 Task: Create tab in applicant-assets object.
Action: Mouse moved to (564, 46)
Screenshot: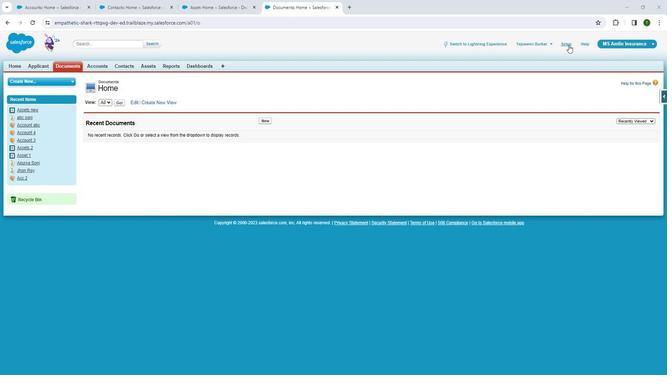 
Action: Mouse pressed left at (564, 46)
Screenshot: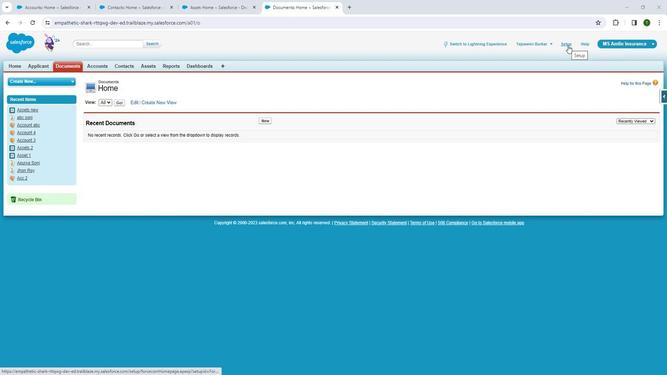 
Action: Mouse moved to (34, 131)
Screenshot: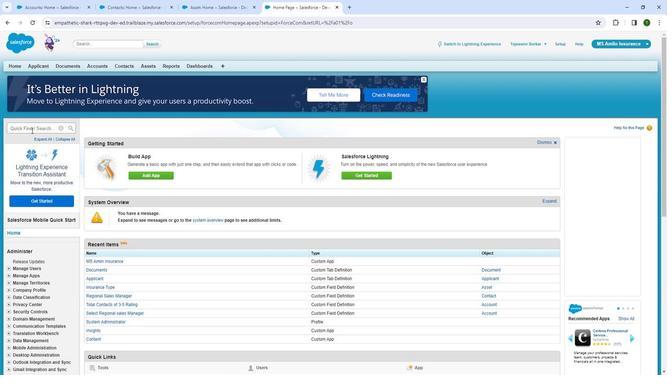 
Action: Mouse pressed left at (34, 131)
Screenshot: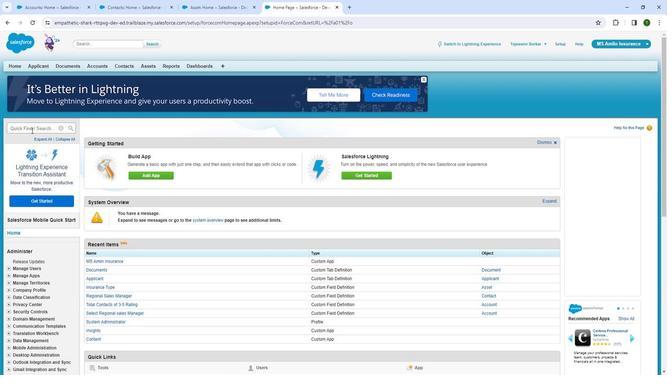 
Action: Mouse moved to (70, 122)
Screenshot: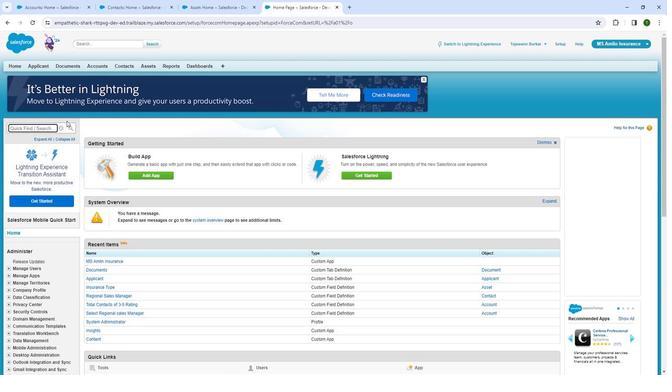 
Action: Key pressed t
Screenshot: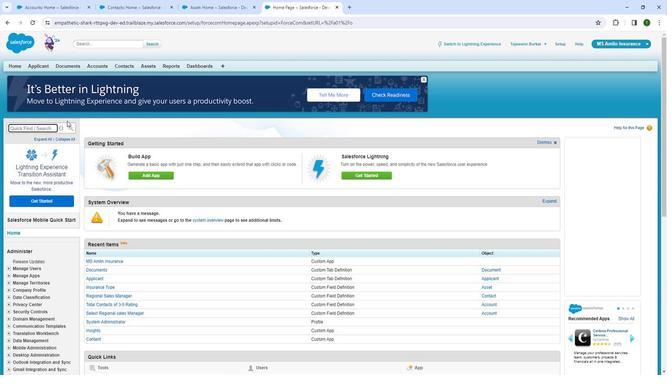 
Action: Mouse moved to (73, 130)
Screenshot: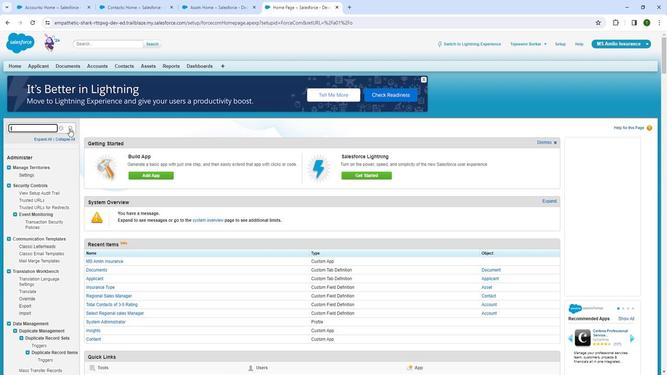 
Action: Key pressed a
Screenshot: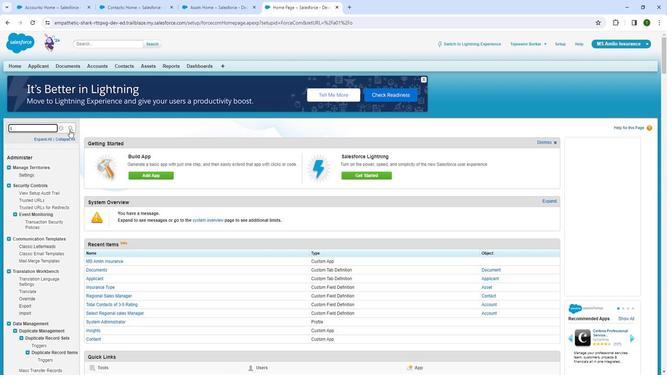 
Action: Mouse moved to (75, 130)
Screenshot: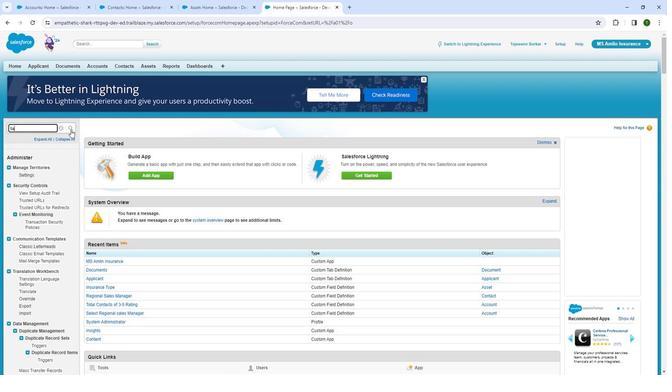 
Action: Key pressed b
Screenshot: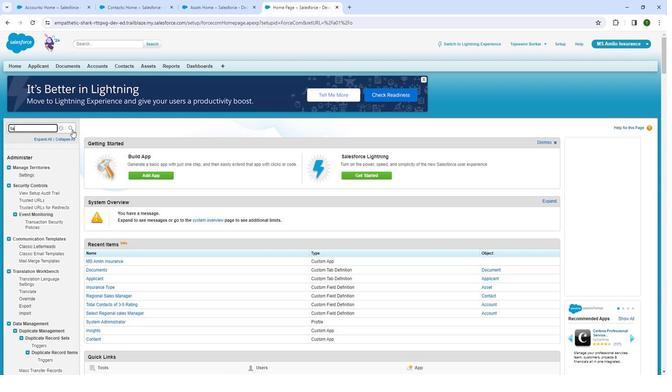 
Action: Mouse moved to (81, 117)
Screenshot: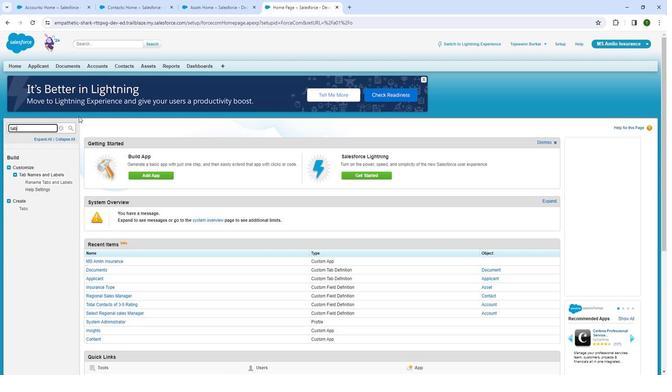 
Action: Key pressed s
Screenshot: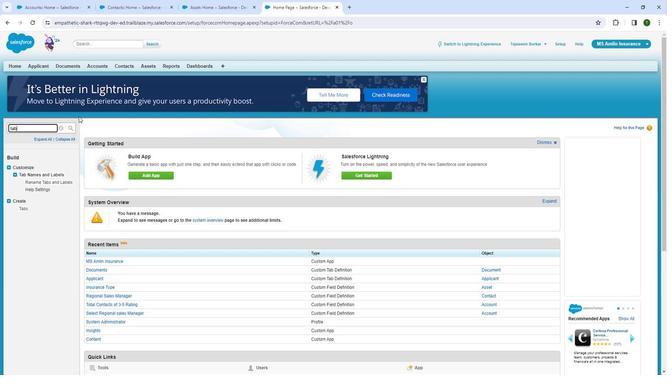 
Action: Mouse moved to (26, 200)
Screenshot: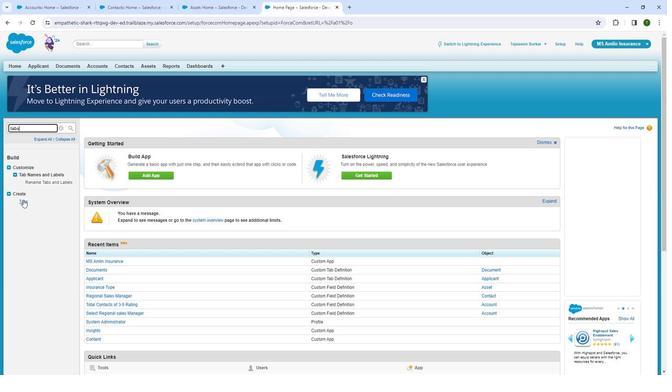 
Action: Mouse pressed left at (26, 200)
Screenshot: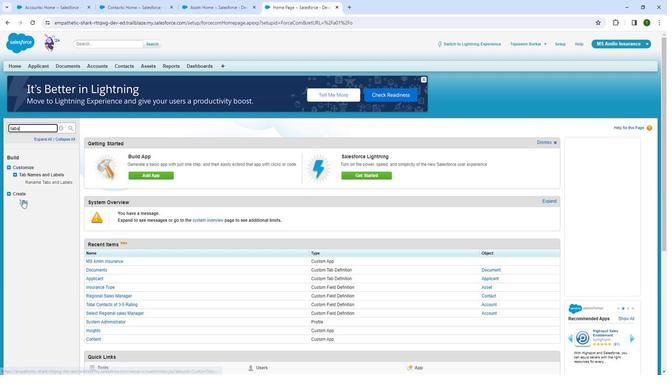 
Action: Mouse pressed left at (26, 200)
Screenshot: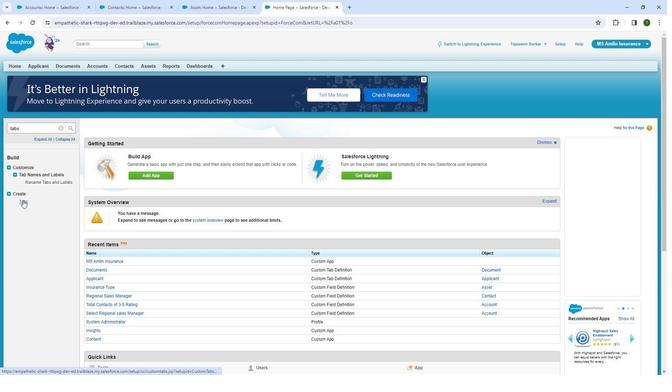 
Action: Mouse moved to (269, 184)
Screenshot: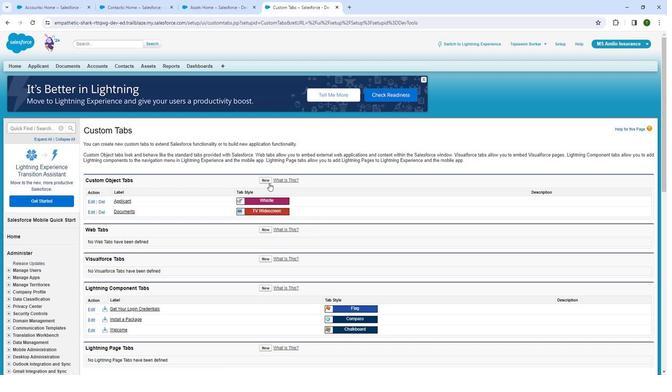 
Action: Mouse pressed left at (269, 184)
Screenshot: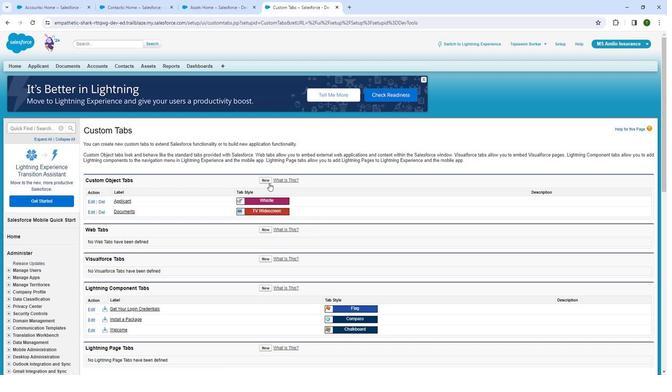 
Action: Mouse moved to (242, 195)
Screenshot: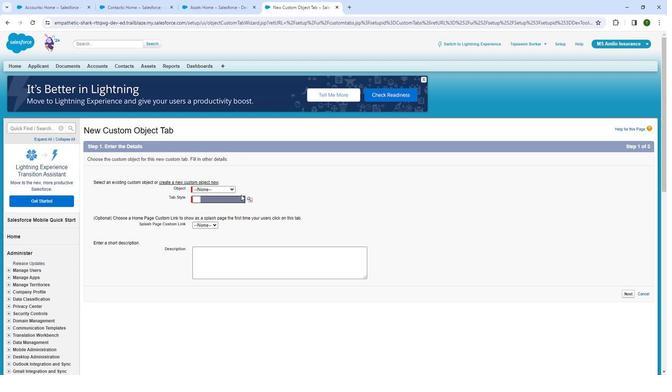 
Action: Mouse pressed left at (242, 195)
Screenshot: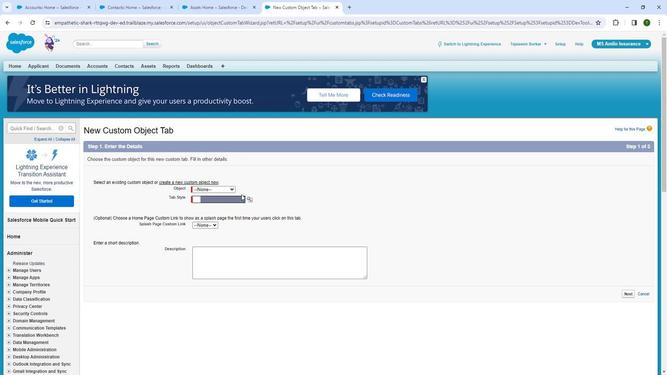 
Action: Mouse moved to (211, 187)
Screenshot: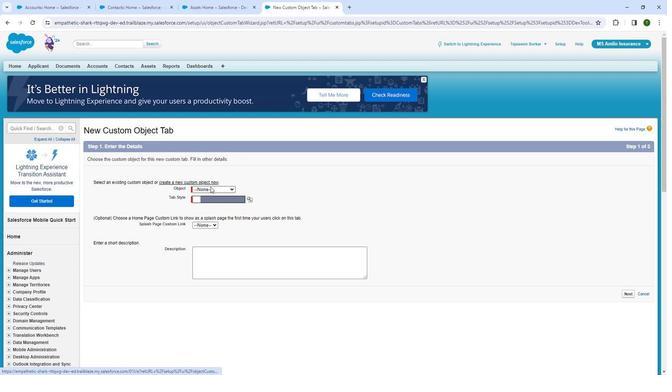 
Action: Mouse pressed left at (211, 187)
Screenshot: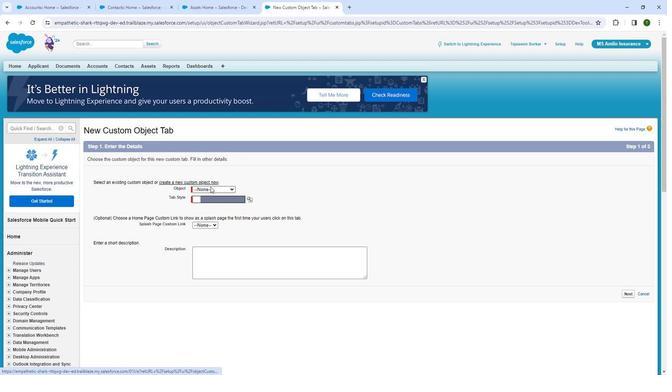 
Action: Mouse moved to (207, 203)
Screenshot: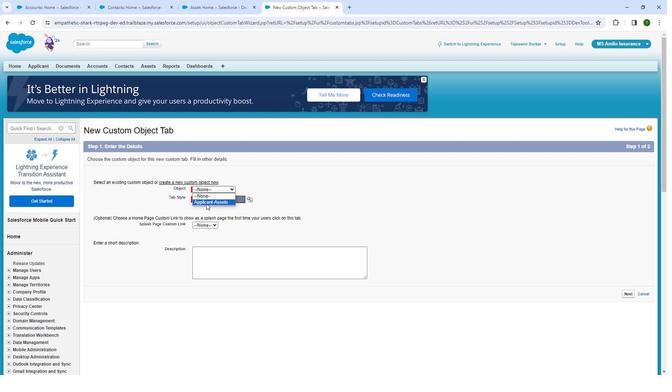 
Action: Mouse pressed left at (207, 203)
Screenshot: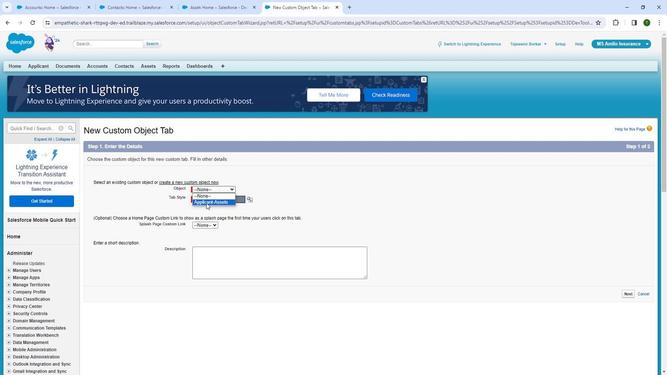 
Action: Mouse moved to (251, 198)
Screenshot: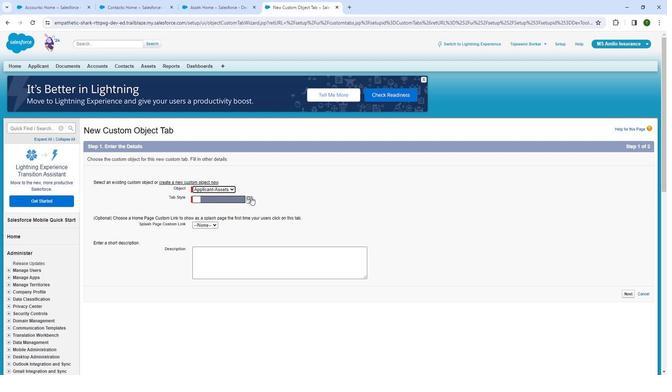 
Action: Mouse pressed left at (251, 198)
Screenshot: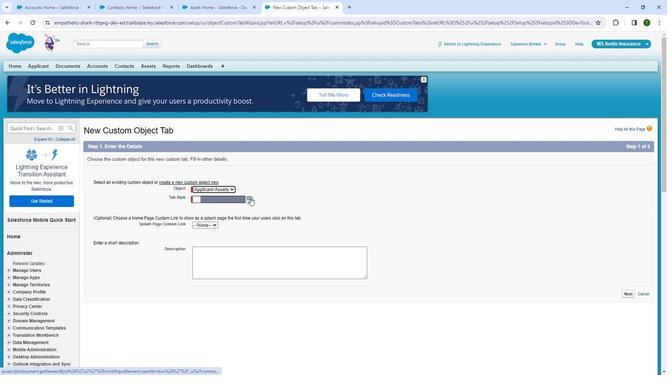 
Action: Mouse moved to (473, 259)
Screenshot: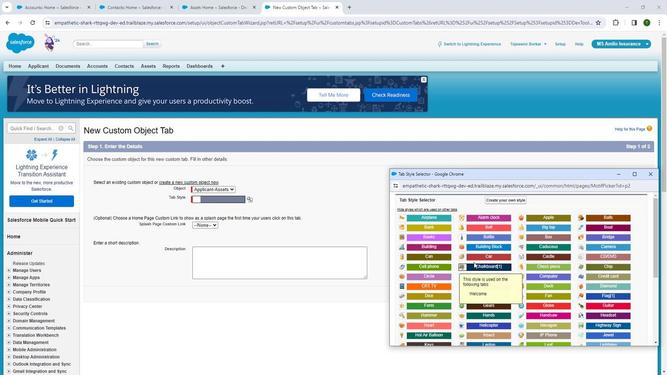 
Action: Mouse scrolled (473, 258) with delta (0, 0)
Screenshot: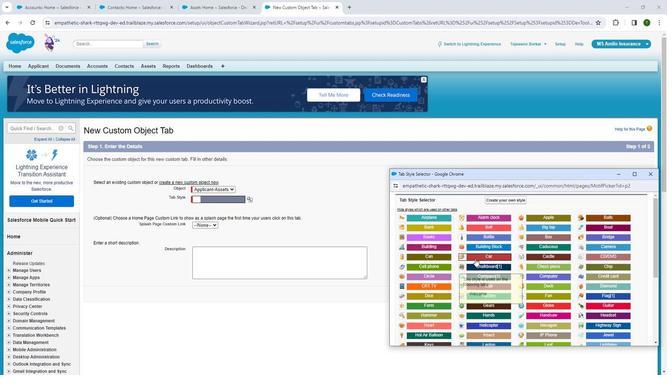 
Action: Mouse scrolled (473, 258) with delta (0, 0)
Screenshot: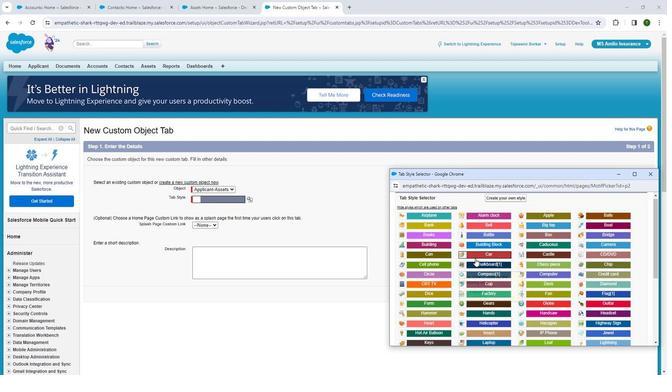 
Action: Mouse scrolled (473, 258) with delta (0, 0)
Screenshot: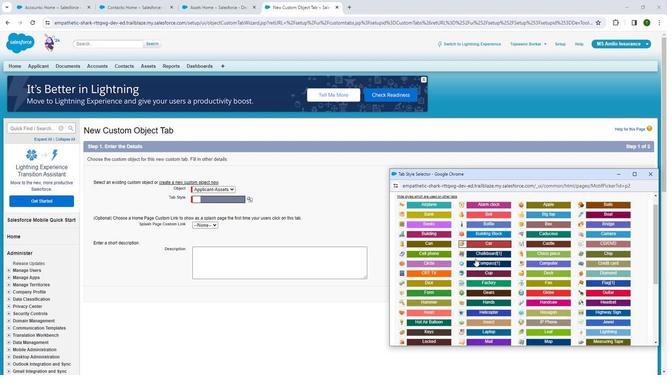 
Action: Mouse scrolled (473, 258) with delta (0, 0)
Screenshot: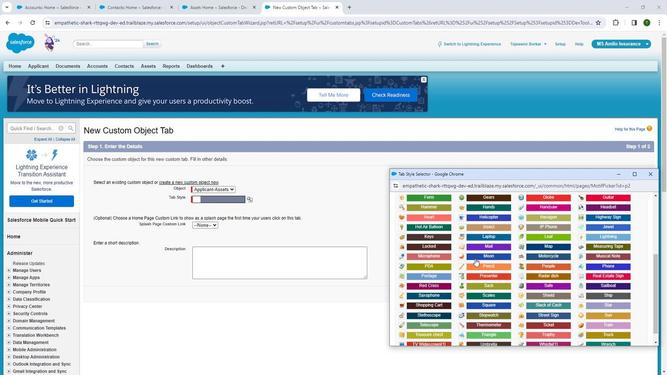 
Action: Mouse moved to (480, 259)
Screenshot: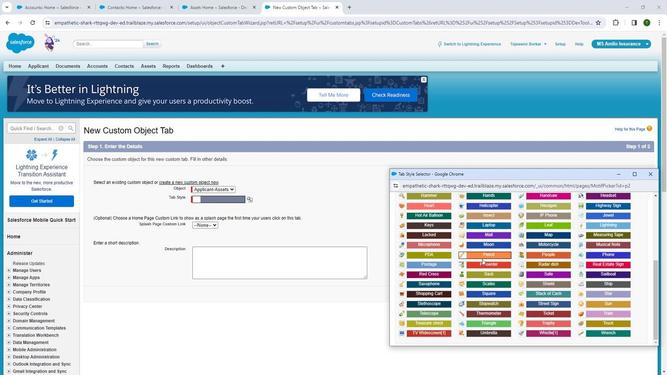 
Action: Mouse scrolled (480, 259) with delta (0, 0)
Screenshot: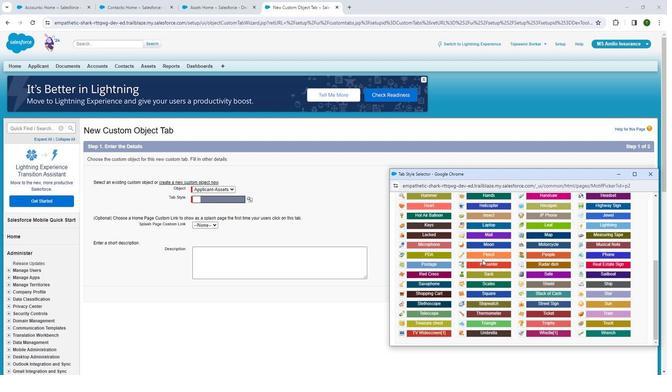 
Action: Mouse moved to (605, 265)
Screenshot: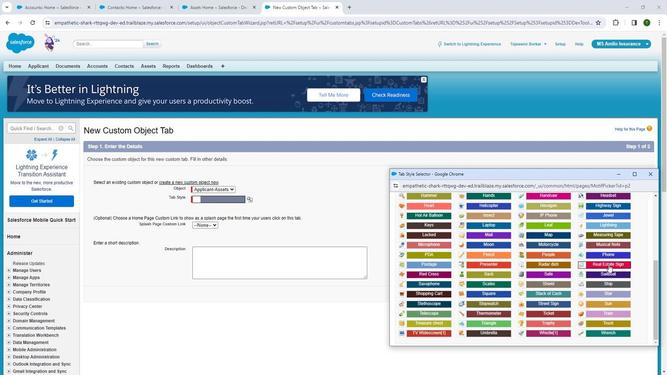 
Action: Mouse pressed left at (605, 265)
Screenshot: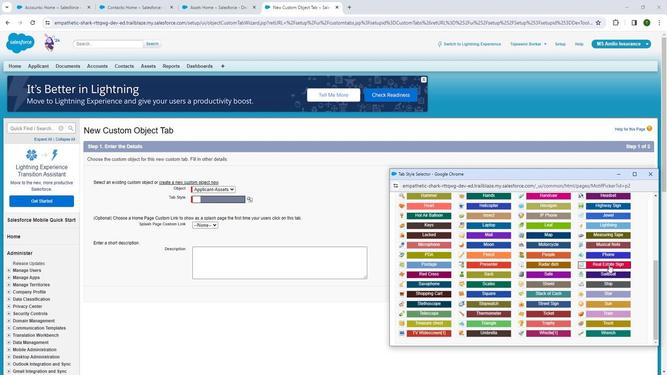 
Action: Mouse moved to (229, 199)
Screenshot: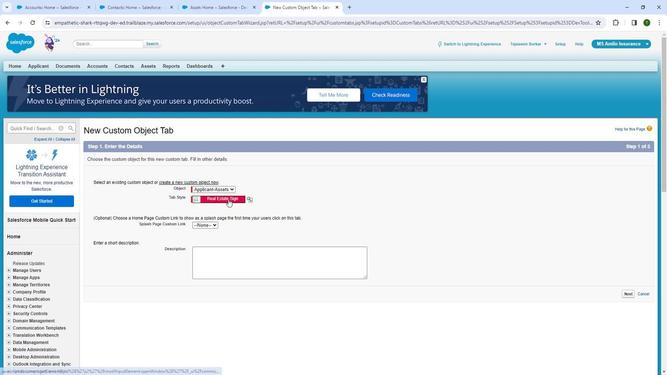 
Action: Mouse pressed left at (229, 199)
Screenshot: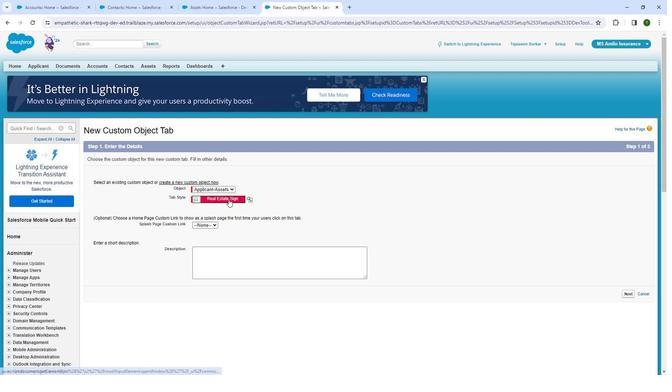 
Action: Mouse moved to (569, 291)
Screenshot: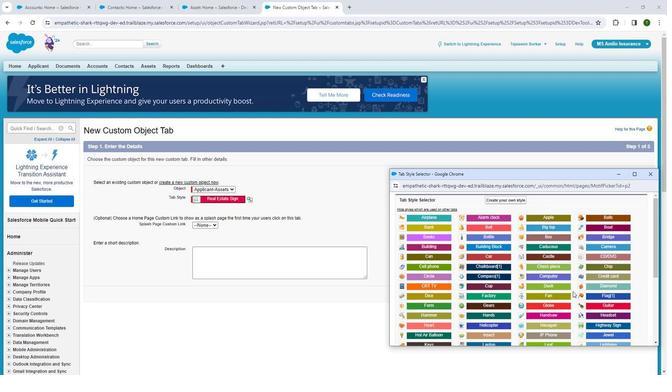 
Action: Mouse scrolled (569, 291) with delta (0, 0)
Screenshot: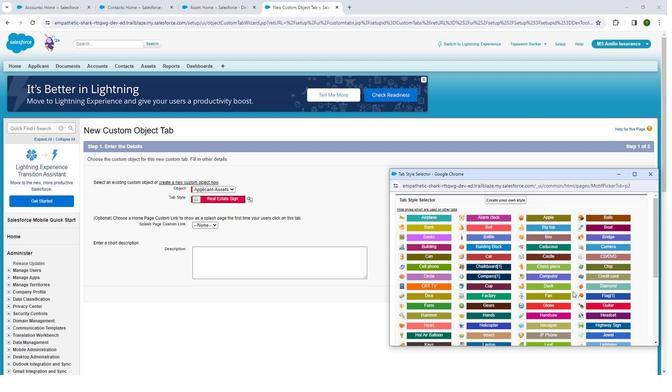 
Action: Mouse scrolled (569, 291) with delta (0, 0)
Screenshot: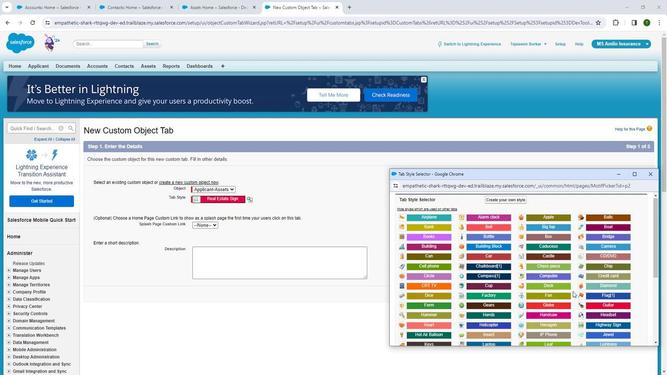 
Action: Mouse scrolled (569, 291) with delta (0, 0)
Screenshot: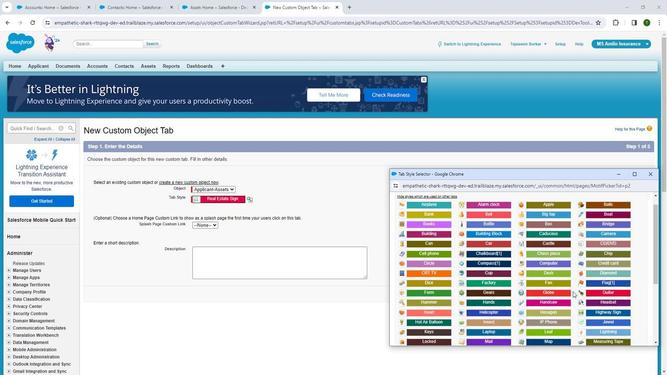 
Action: Mouse moved to (585, 289)
Screenshot: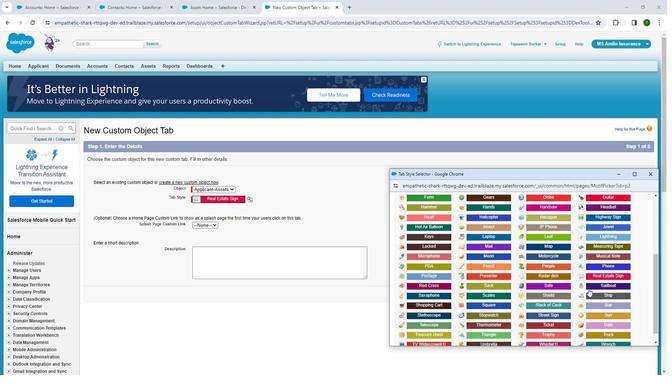 
Action: Mouse scrolled (585, 289) with delta (0, 0)
Screenshot: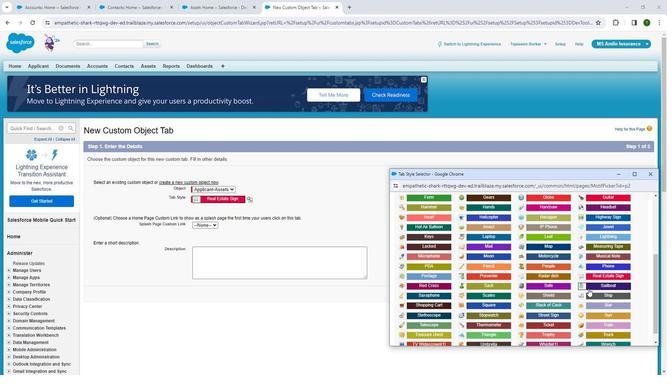 
Action: Mouse moved to (584, 289)
Screenshot: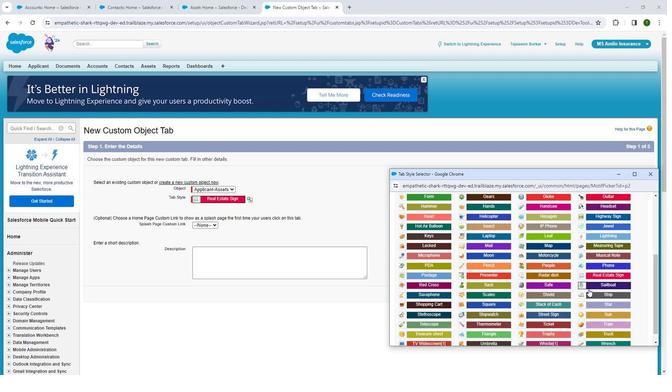 
Action: Mouse scrolled (584, 289) with delta (0, 0)
Screenshot: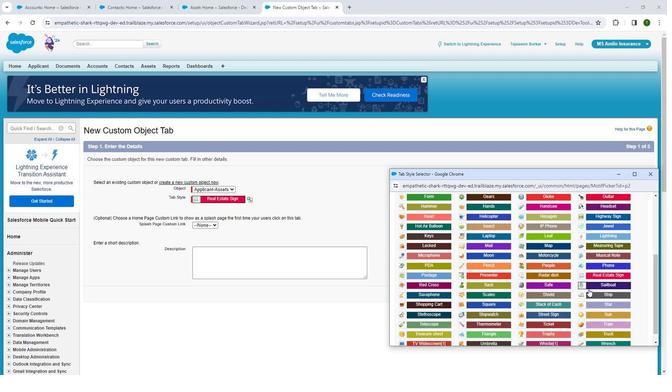 
Action: Mouse moved to (538, 331)
Screenshot: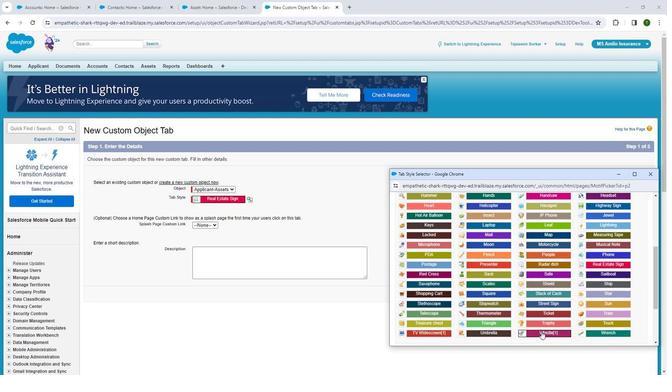
Action: Mouse pressed left at (538, 331)
Screenshot: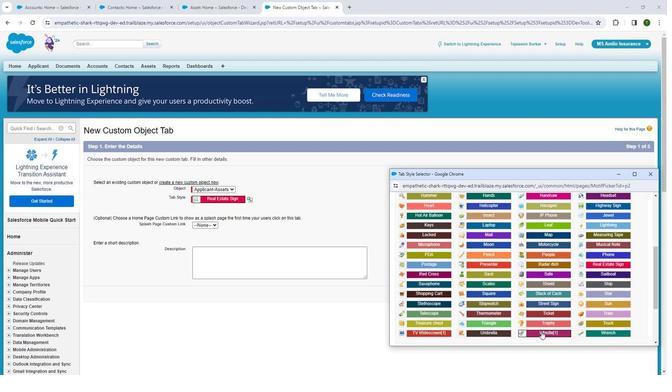 
Action: Mouse moved to (630, 293)
Screenshot: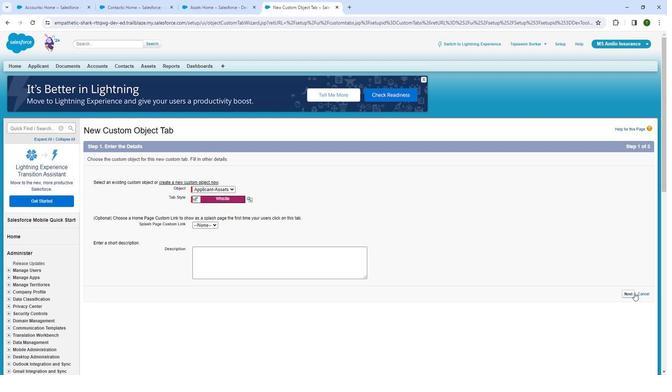 
Action: Mouse pressed left at (630, 293)
Screenshot: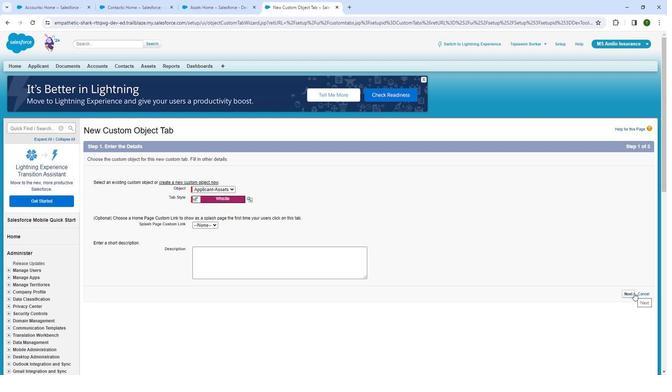 
Action: Mouse moved to (388, 220)
Screenshot: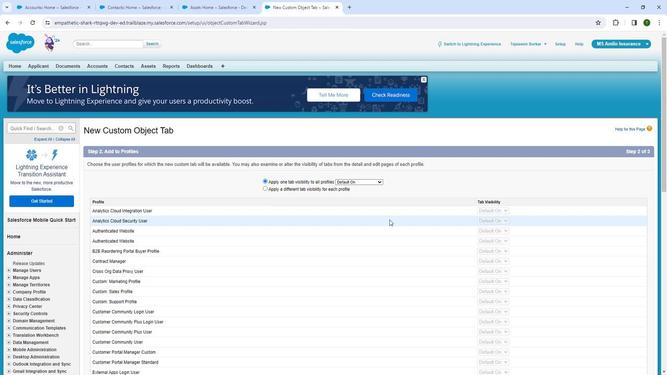 
Action: Mouse scrolled (388, 219) with delta (0, 0)
Screenshot: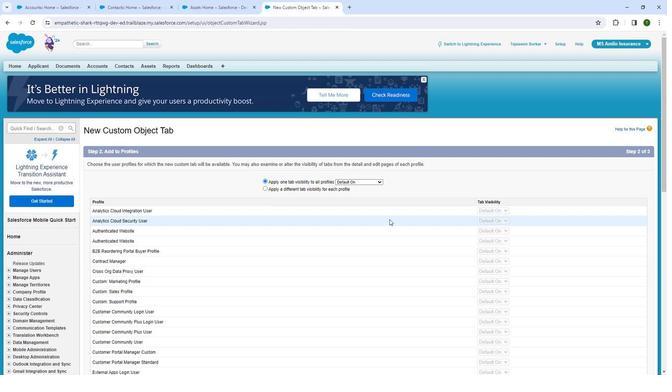 
Action: Mouse scrolled (388, 219) with delta (0, 0)
Screenshot: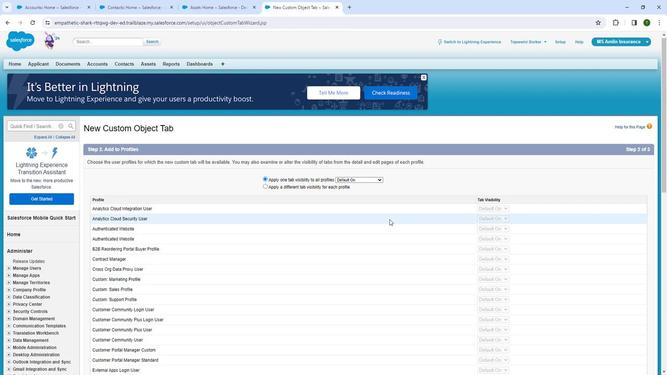 
Action: Mouse moved to (388, 220)
Screenshot: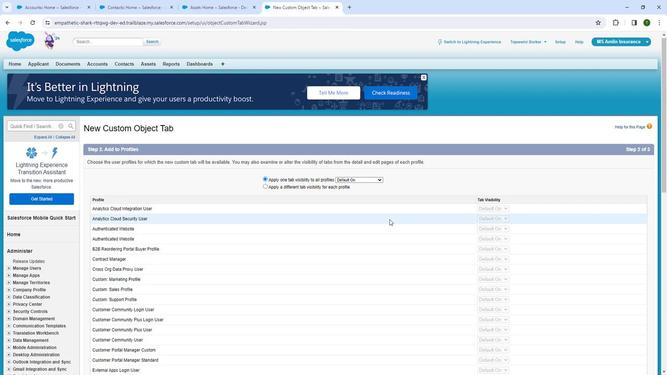 
Action: Mouse scrolled (388, 219) with delta (0, 0)
Screenshot: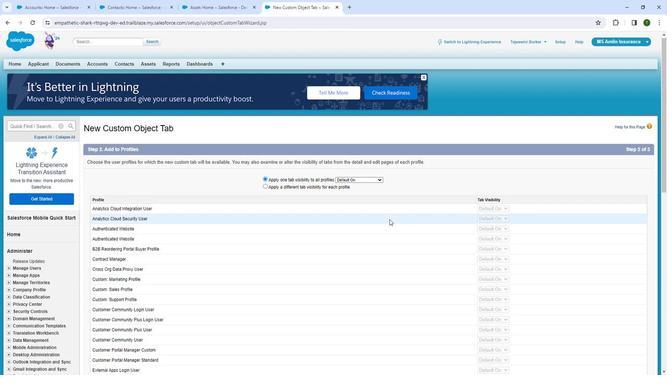 
Action: Mouse moved to (388, 220)
Screenshot: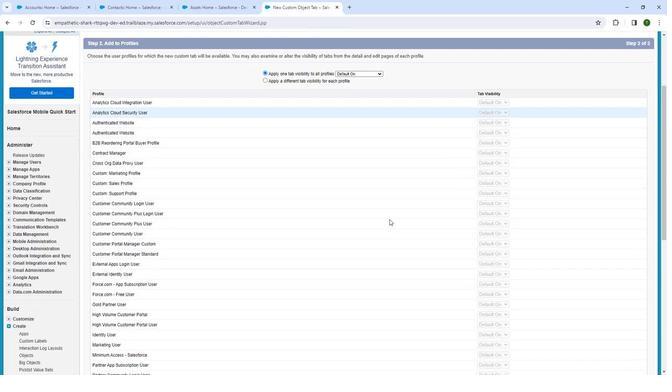 
Action: Mouse scrolled (388, 219) with delta (0, 0)
Screenshot: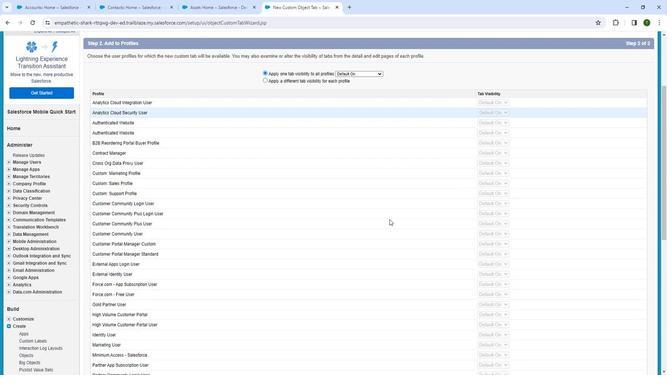 
Action: Mouse scrolled (388, 219) with delta (0, 0)
Screenshot: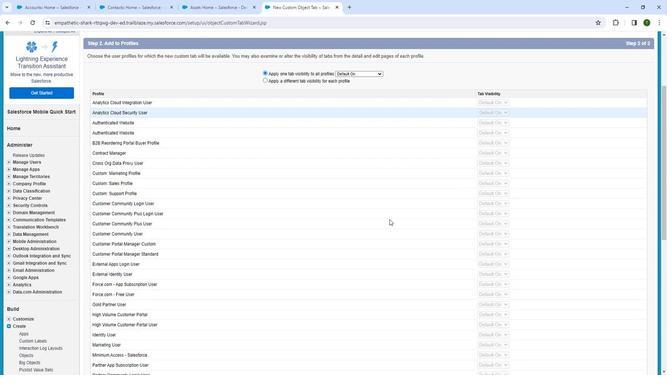 
Action: Mouse scrolled (388, 219) with delta (0, 0)
Screenshot: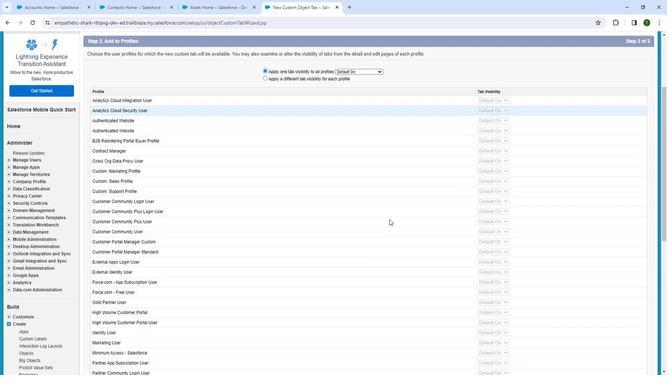 
Action: Mouse moved to (390, 211)
Screenshot: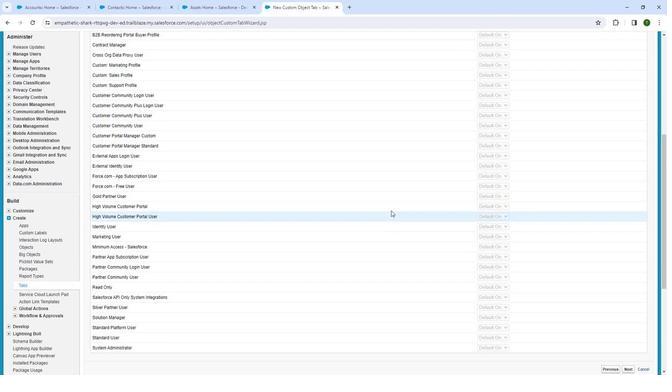 
Action: Mouse scrolled (390, 210) with delta (0, 0)
Screenshot: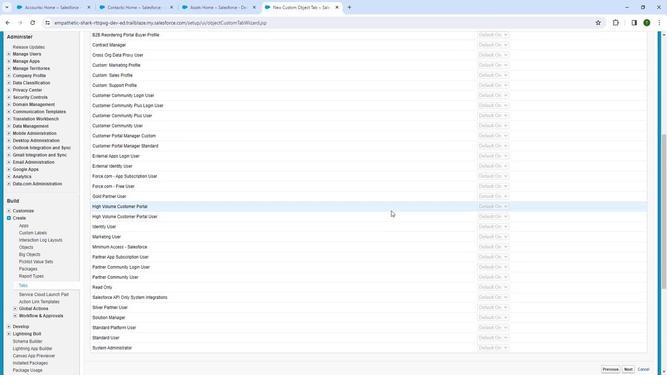 
Action: Mouse scrolled (390, 210) with delta (0, 0)
Screenshot: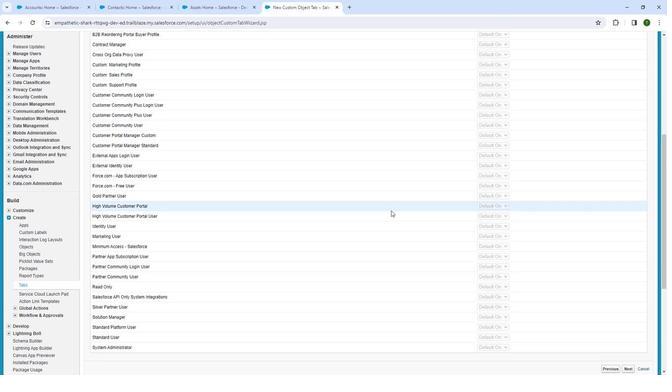 
Action: Mouse moved to (390, 210)
Screenshot: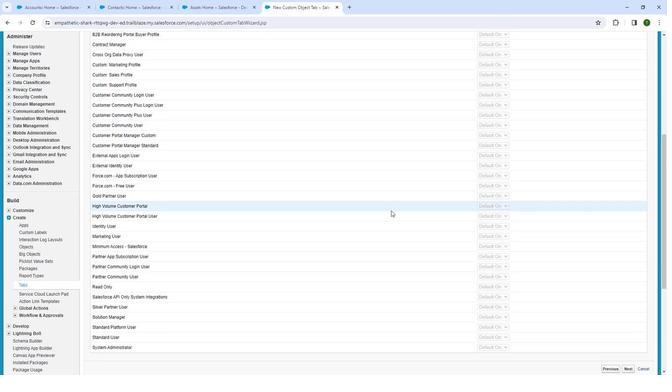 
Action: Mouse scrolled (390, 210) with delta (0, 0)
Screenshot: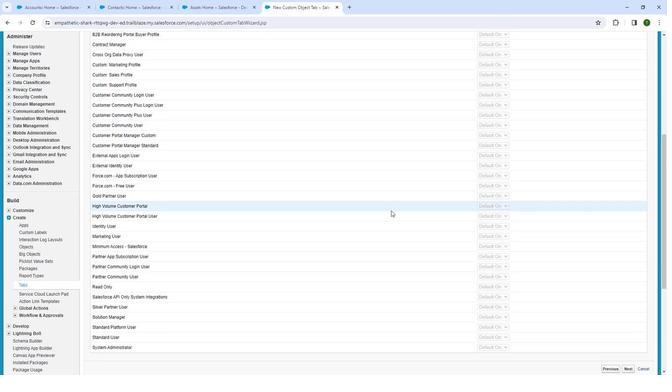 
Action: Mouse moved to (625, 261)
Screenshot: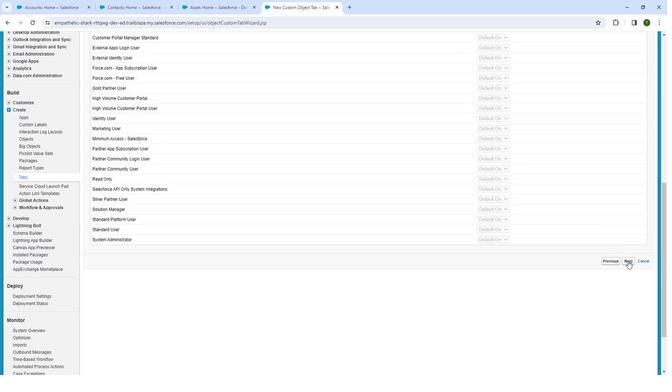 
Action: Mouse pressed left at (625, 261)
Screenshot: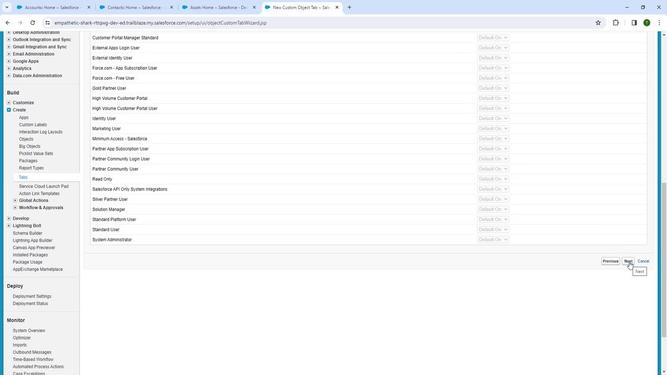 
Action: Mouse moved to (388, 195)
Screenshot: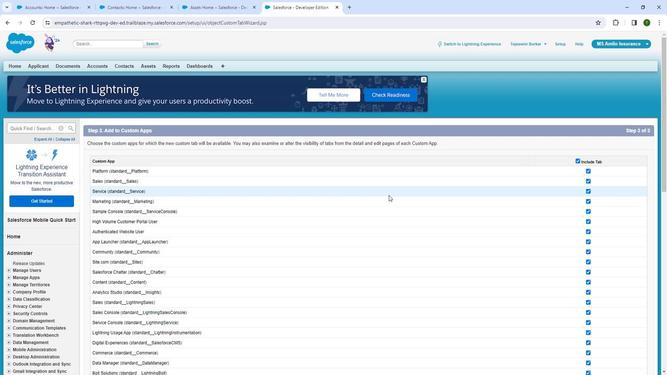 
Action: Mouse scrolled (388, 195) with delta (0, 0)
Screenshot: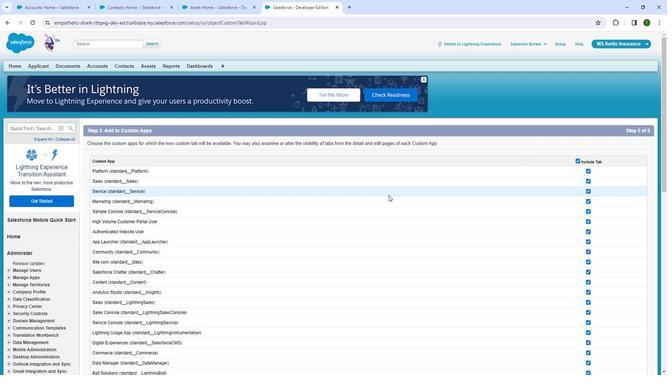 
Action: Mouse scrolled (388, 195) with delta (0, 0)
Screenshot: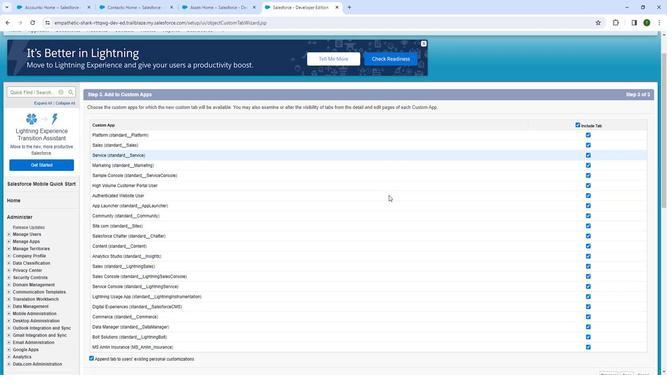 
Action: Mouse scrolled (388, 195) with delta (0, 0)
Screenshot: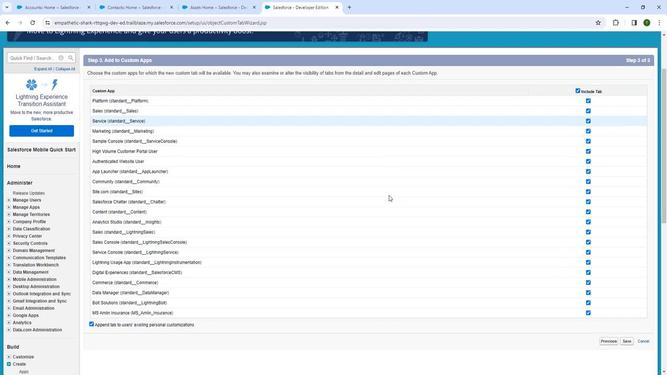 
Action: Mouse moved to (389, 193)
Screenshot: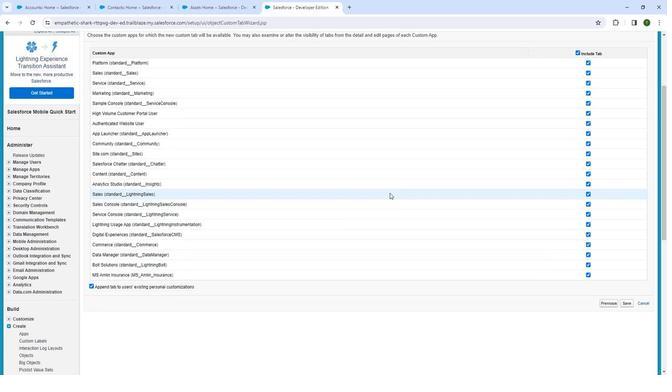 
Action: Mouse scrolled (389, 193) with delta (0, 0)
Screenshot: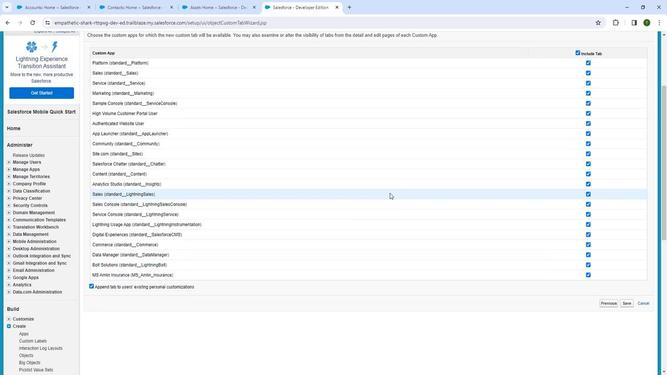 
Action: Mouse moved to (621, 266)
Screenshot: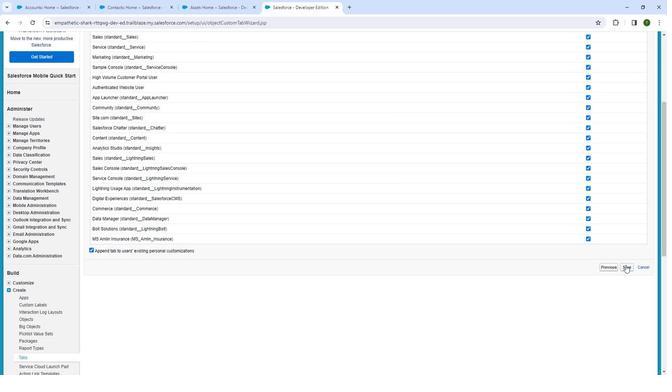 
Action: Mouse pressed left at (621, 266)
Screenshot: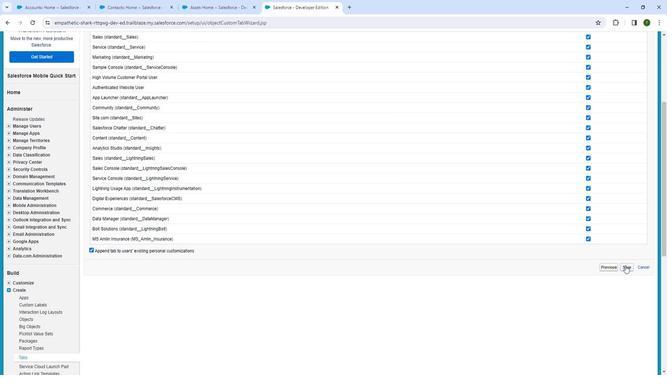 
Action: Mouse moved to (238, 65)
Screenshot: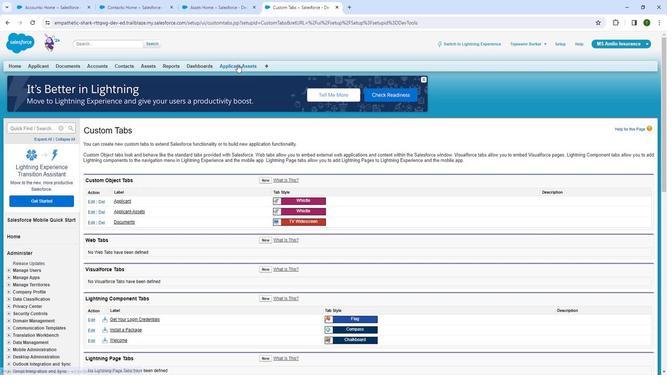 
Action: Mouse pressed left at (238, 65)
Screenshot: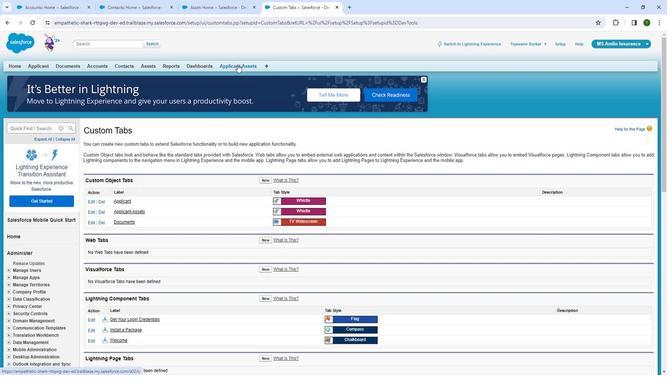 
Action: Mouse pressed left at (238, 65)
Screenshot: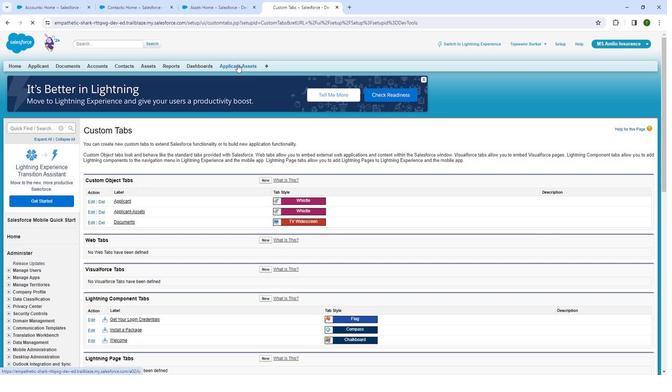
Action: Mouse moved to (562, 47)
Screenshot: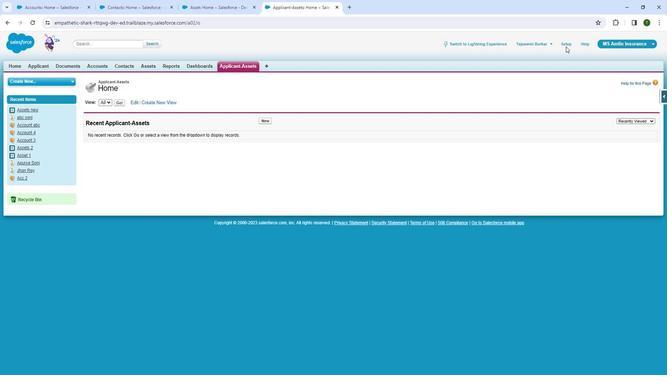 
Action: Mouse pressed left at (562, 47)
Screenshot: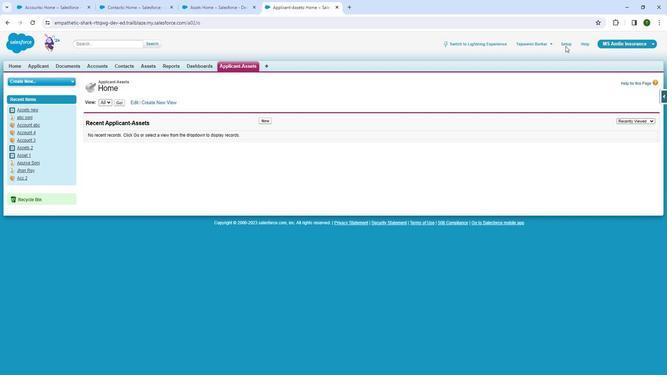 
Action: Mouse pressed left at (562, 47)
Screenshot: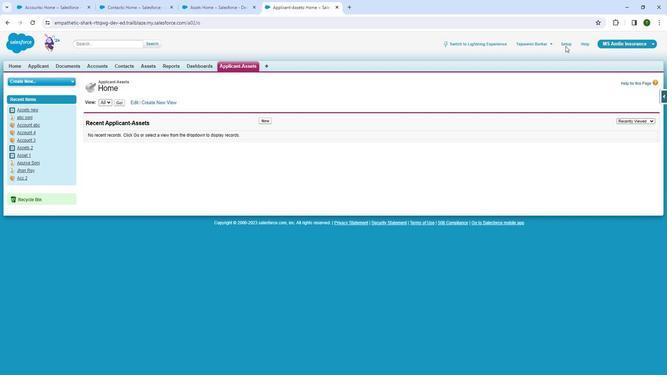 
Action: Mouse moved to (544, 63)
Screenshot: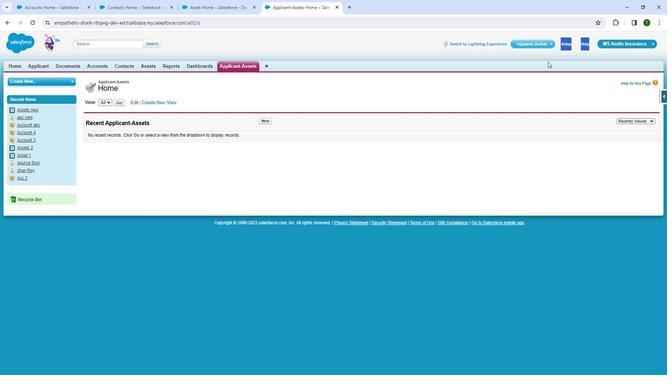 
Action: Mouse pressed left at (544, 63)
Screenshot: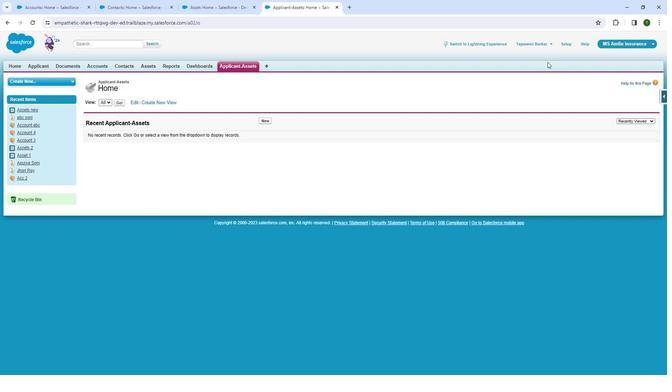 
Action: Mouse moved to (559, 42)
Screenshot: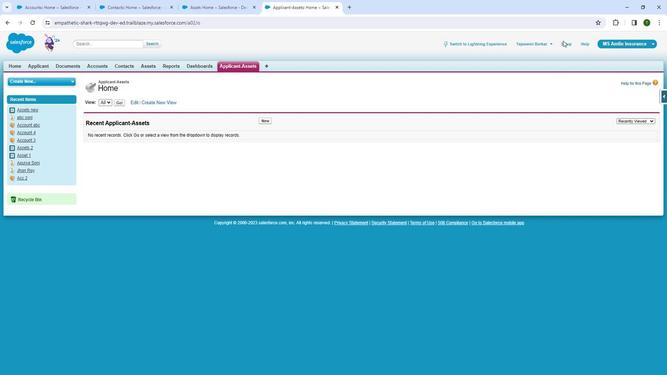 
Action: Mouse pressed left at (559, 42)
Screenshot: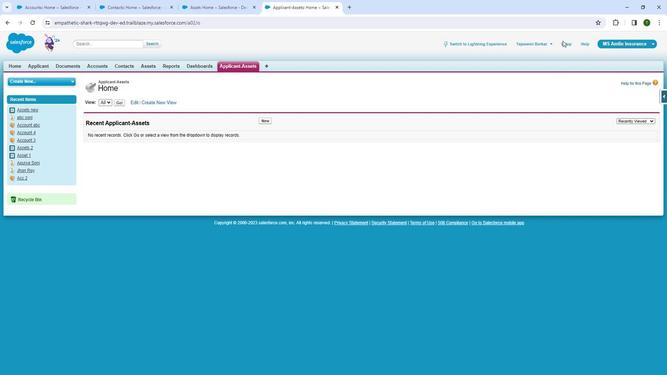 
Action: Mouse pressed left at (559, 42)
Screenshot: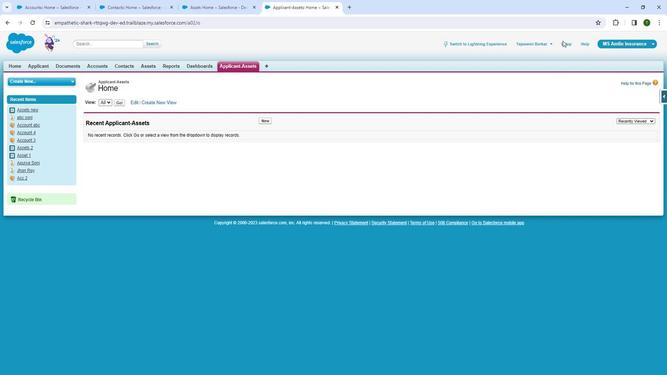 
Action: Mouse moved to (559, 45)
Screenshot: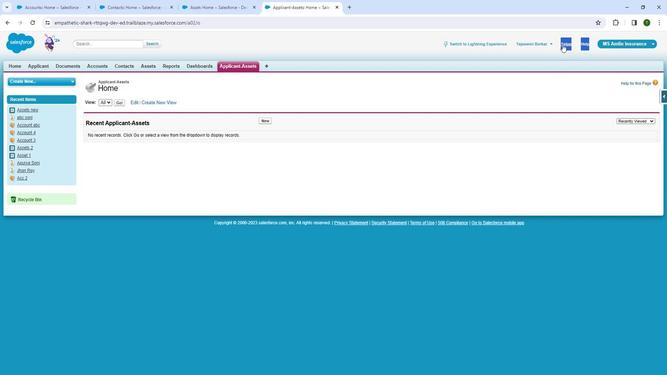 
Action: Mouse pressed left at (559, 45)
Screenshot: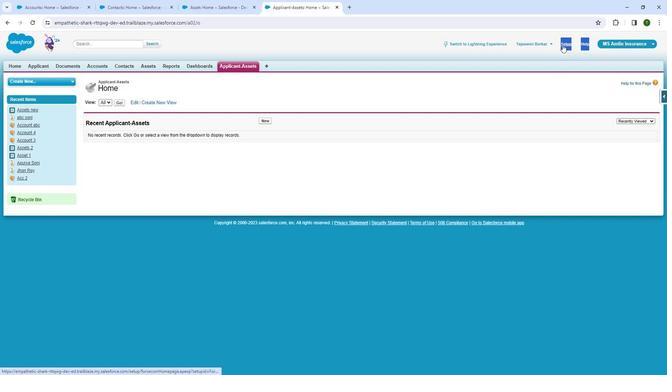
Action: Mouse pressed left at (559, 45)
Screenshot: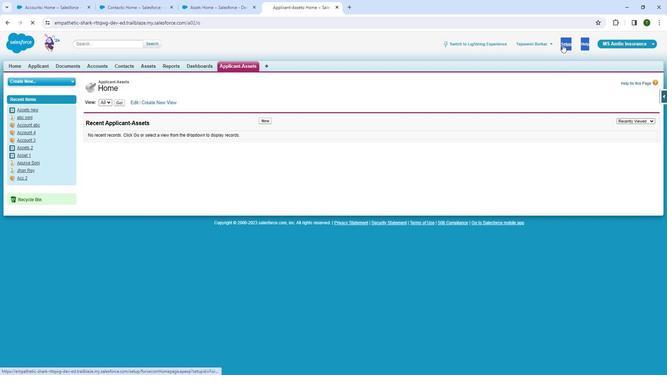 
Action: Mouse pressed left at (559, 45)
Screenshot: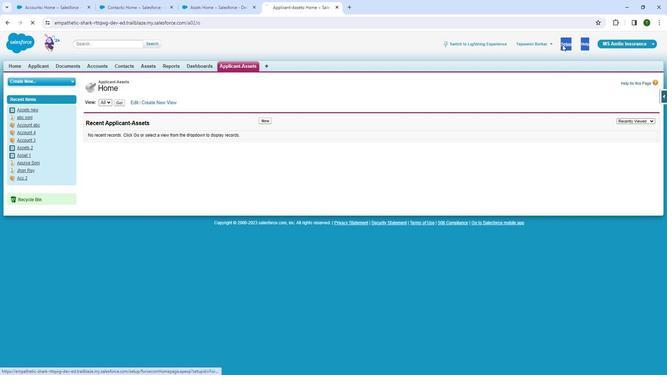 
Action: Mouse moved to (41, 128)
Screenshot: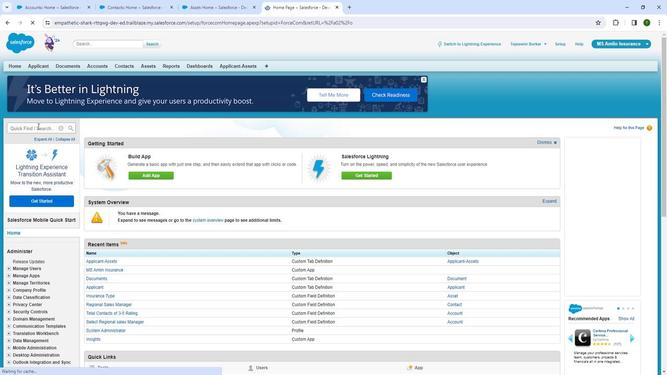
Action: Mouse pressed left at (41, 128)
Screenshot: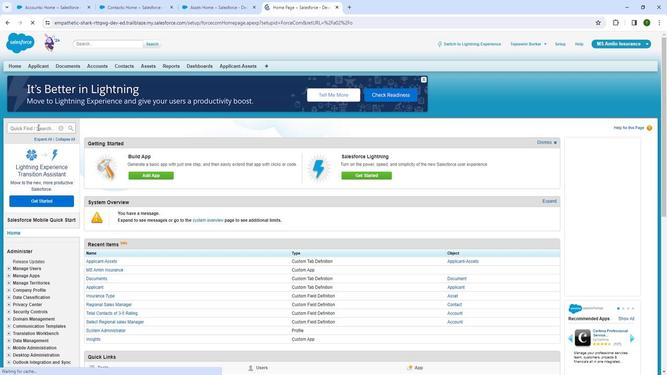 
Action: Mouse moved to (72, 126)
Screenshot: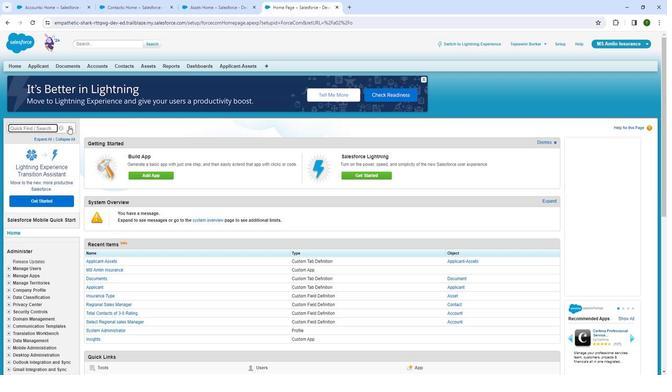 
Action: Key pressed <Key.shift>
Screenshot: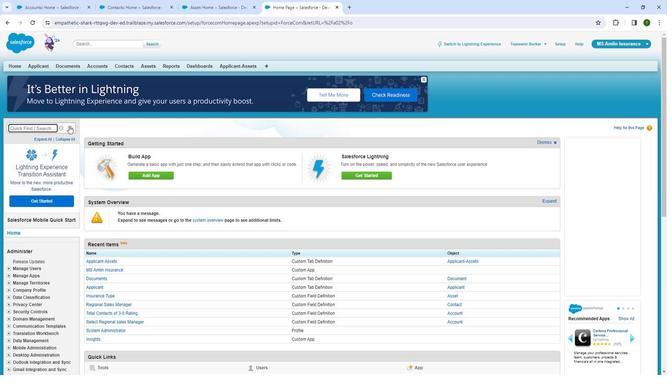 
Action: Mouse moved to (74, 125)
Screenshot: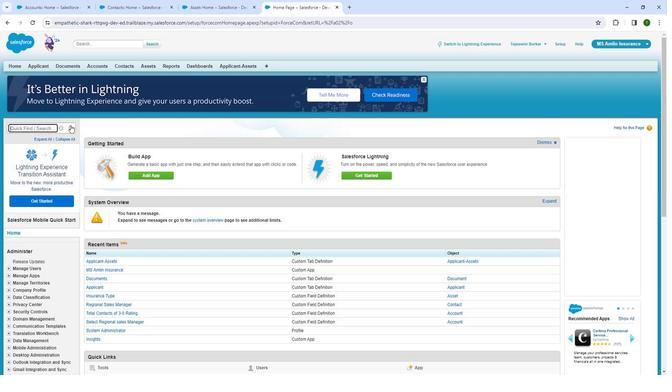 
Action: Key pressed A
Screenshot: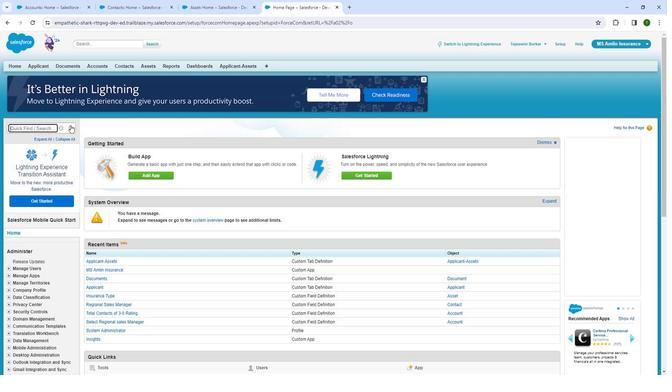 
Action: Mouse moved to (85, 123)
Screenshot: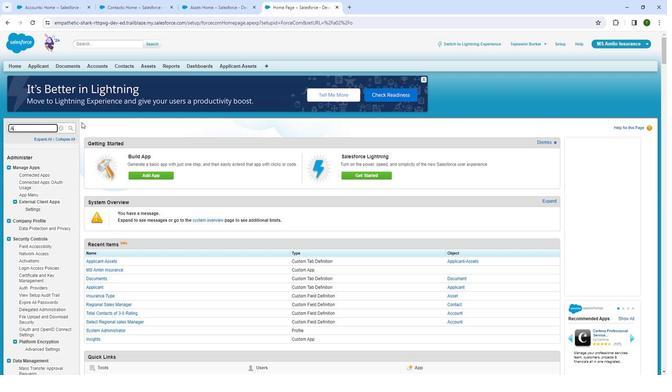 
Action: Key pressed pp
Screenshot: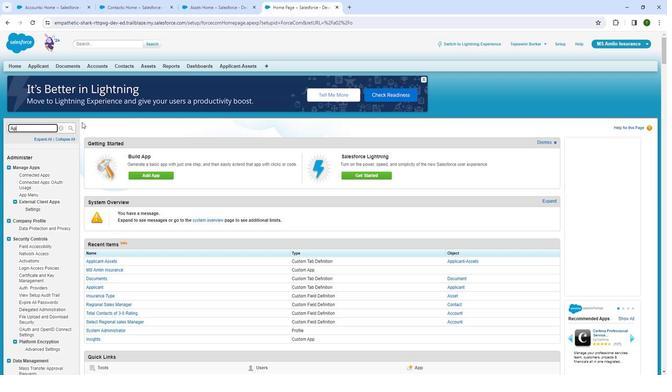 
Action: Mouse moved to (85, 123)
Screenshot: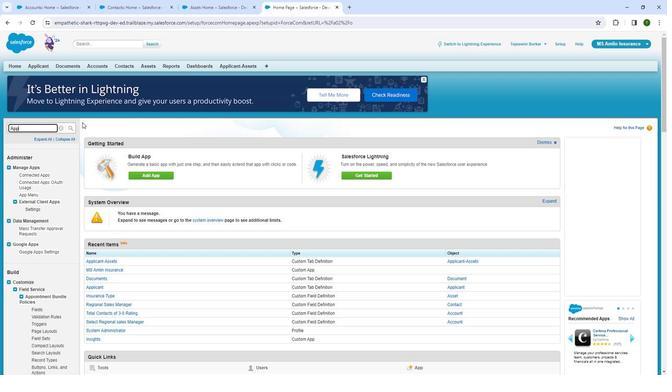 
Action: Key pressed s
Screenshot: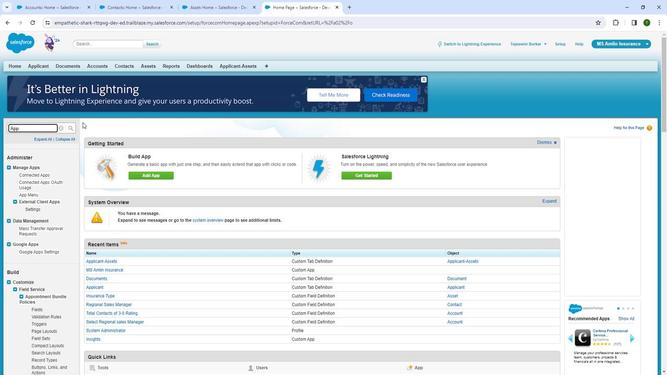 
Action: Mouse moved to (30, 268)
Screenshot: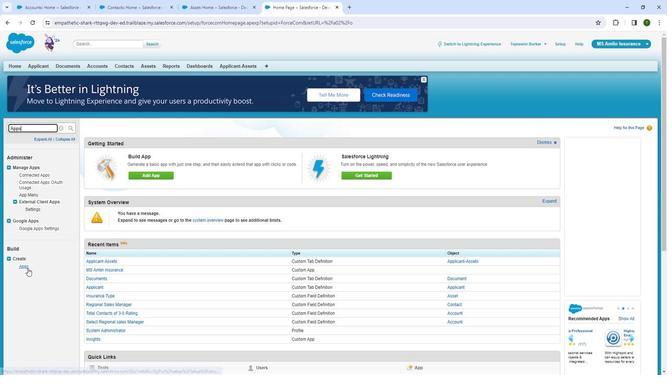 
Action: Mouse pressed left at (30, 268)
Screenshot: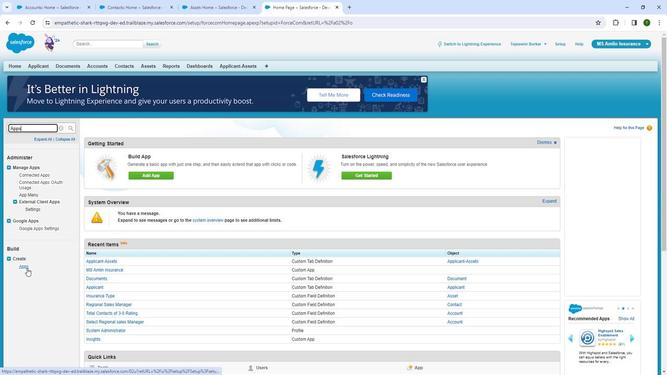 
Action: Mouse pressed right at (30, 268)
Screenshot: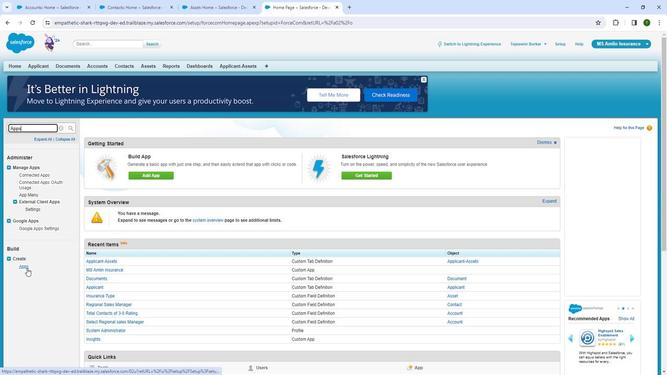 
Action: Mouse moved to (152, 246)
Screenshot: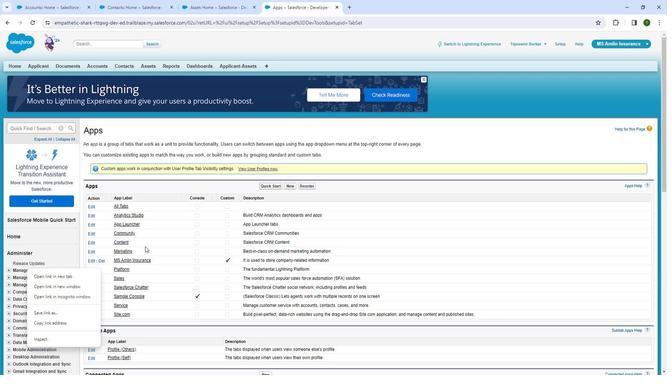 
Action: Mouse pressed left at (152, 246)
Screenshot: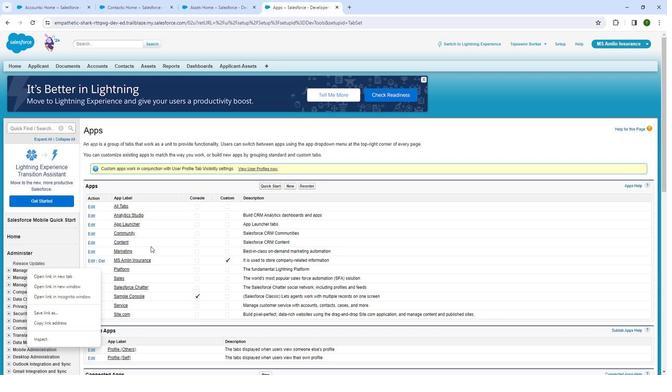 
Action: Mouse moved to (134, 261)
Screenshot: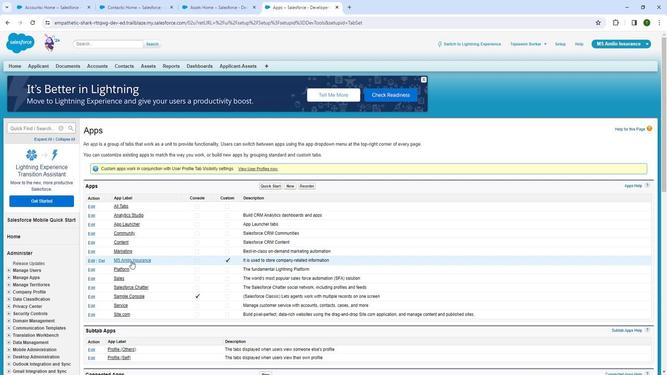 
Action: Mouse pressed left at (134, 261)
Screenshot: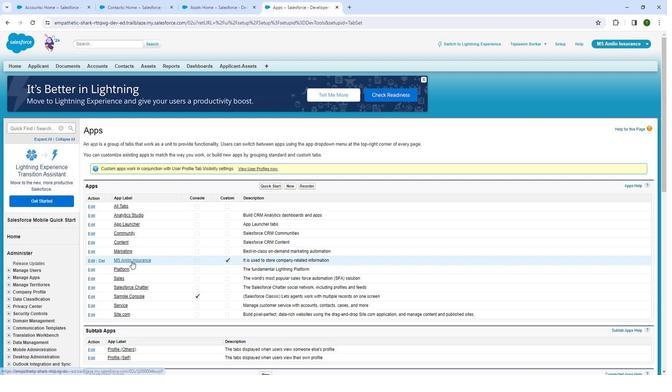 
Action: Mouse moved to (262, 176)
Screenshot: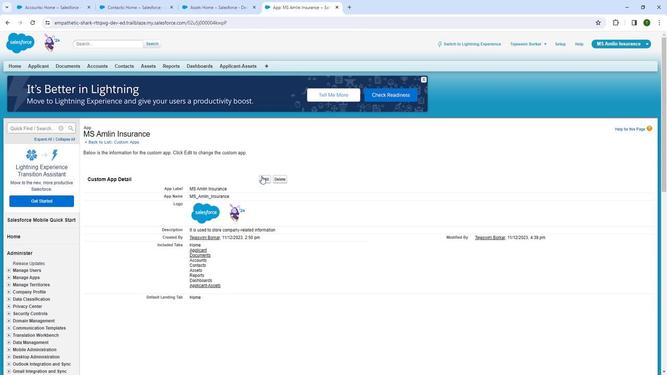 
Action: Mouse pressed left at (262, 176)
Screenshot: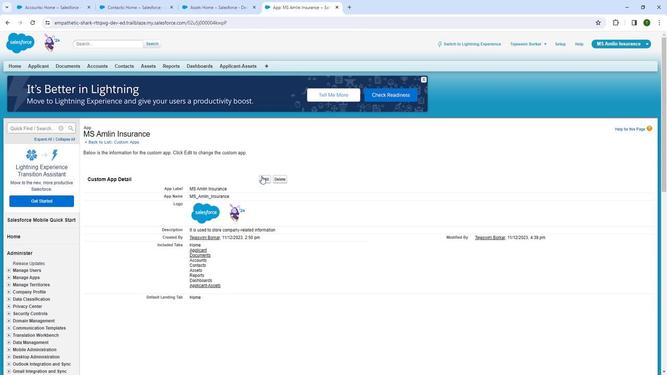 
Action: Mouse moved to (335, 285)
Screenshot: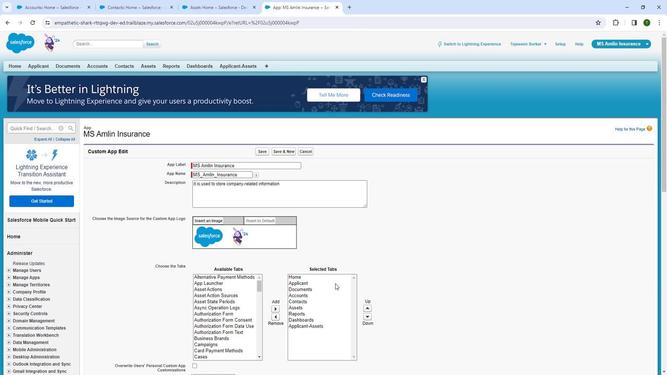 
Action: Mouse scrolled (335, 284) with delta (0, 0)
Screenshot: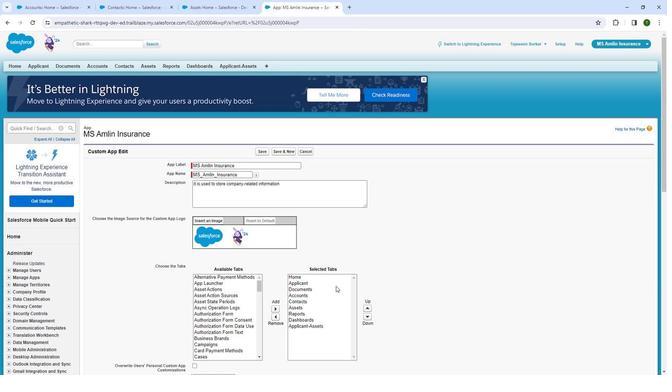 
Action: Mouse moved to (305, 291)
Screenshot: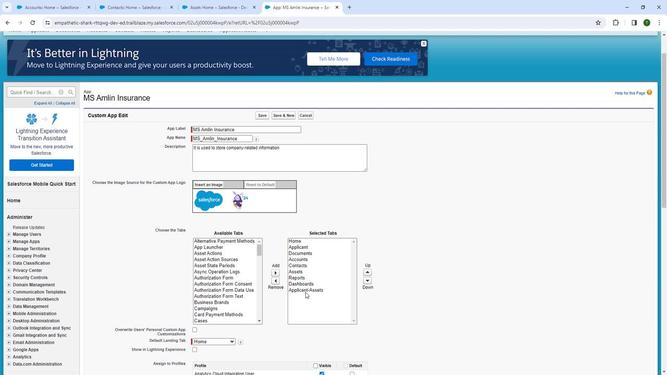 
Action: Mouse pressed left at (305, 291)
Screenshot: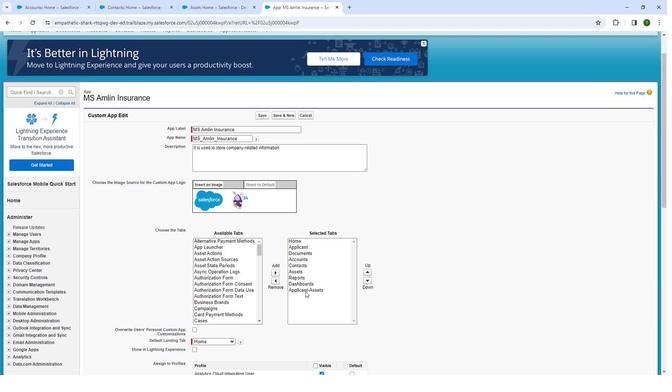
Action: Mouse moved to (365, 271)
Screenshot: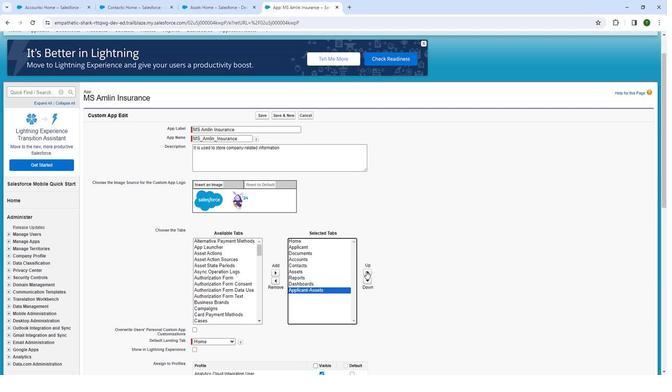 
Action: Mouse pressed left at (365, 271)
Screenshot: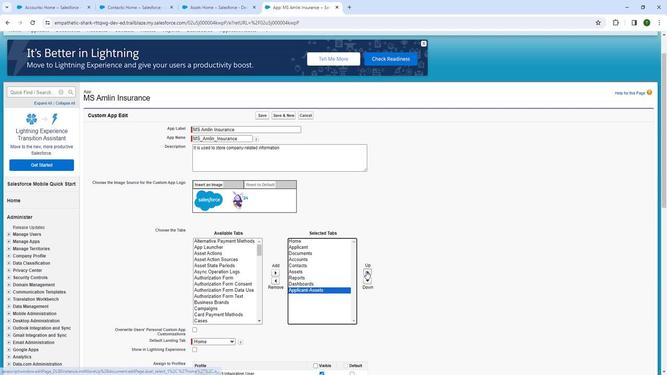 
Action: Mouse pressed left at (365, 271)
Screenshot: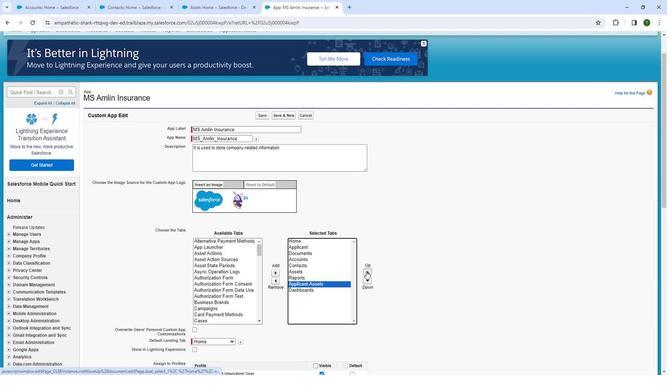 
Action: Mouse pressed left at (365, 271)
Screenshot: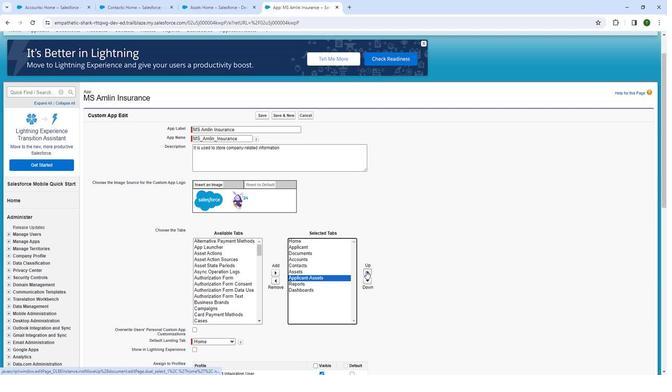 
Action: Mouse pressed left at (365, 271)
Screenshot: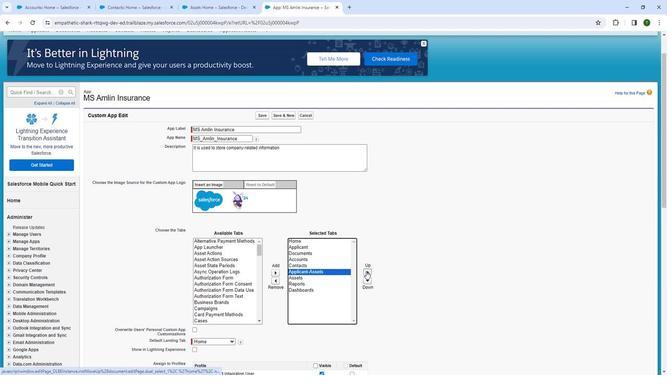 
Action: Mouse pressed left at (365, 271)
Screenshot: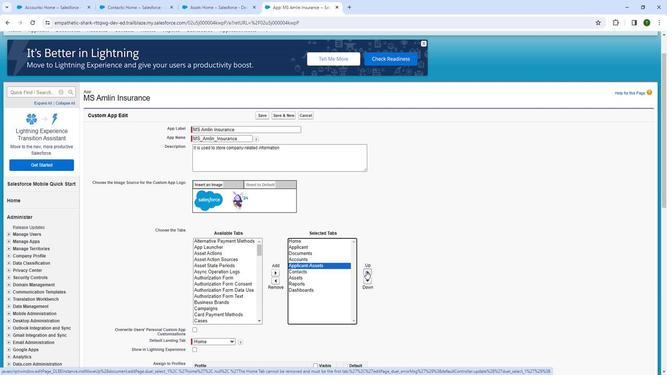 
Action: Mouse moved to (261, 117)
Screenshot: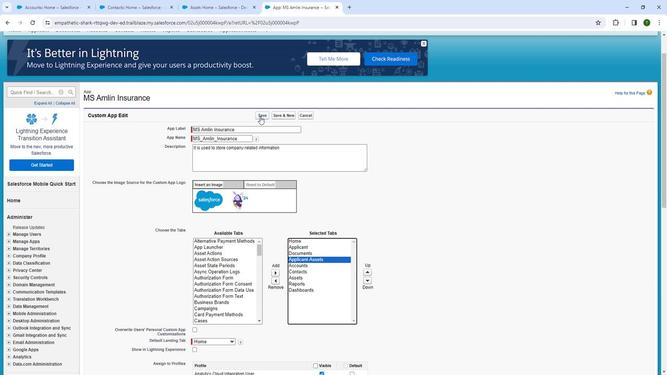 
Action: Mouse pressed left at (261, 117)
Screenshot: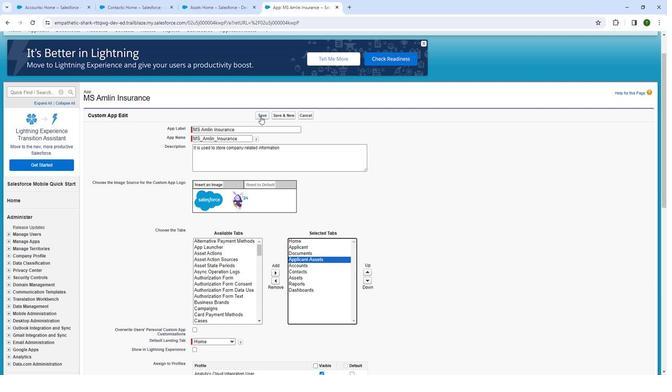 
Action: Mouse moved to (264, 181)
Screenshot: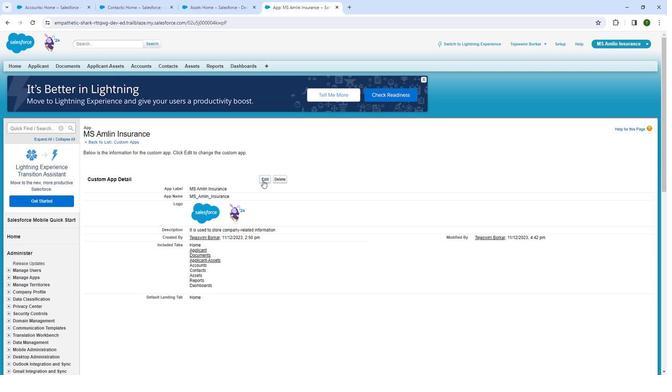 
Action: Mouse pressed left at (264, 181)
Screenshot: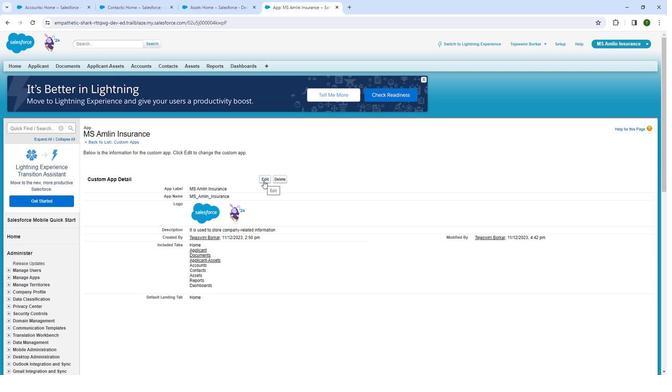 
Action: Mouse moved to (311, 207)
Screenshot: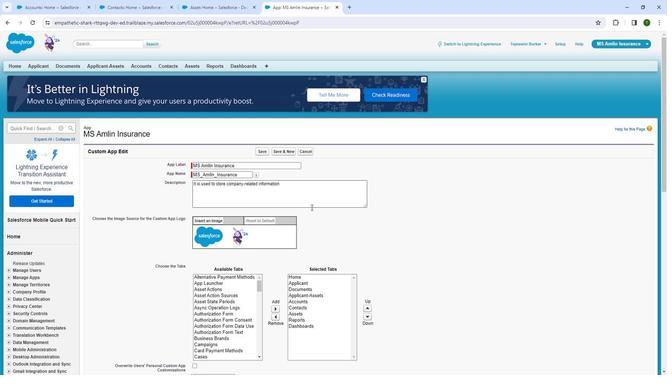 
Action: Mouse scrolled (311, 206) with delta (0, 0)
Screenshot: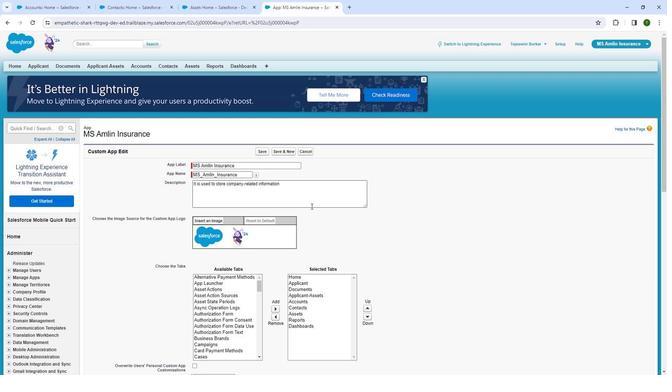 
Action: Mouse moved to (264, 116)
Screenshot: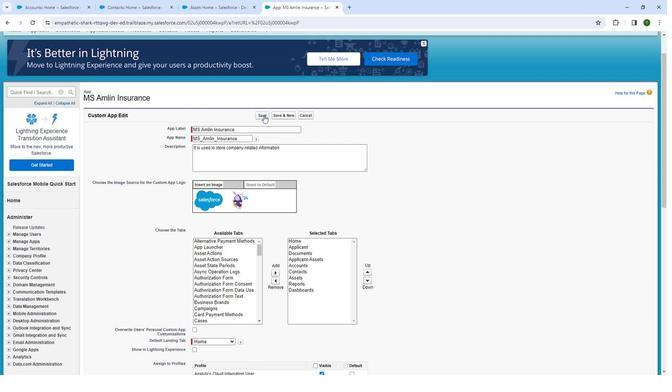 
Action: Mouse pressed left at (264, 116)
Screenshot: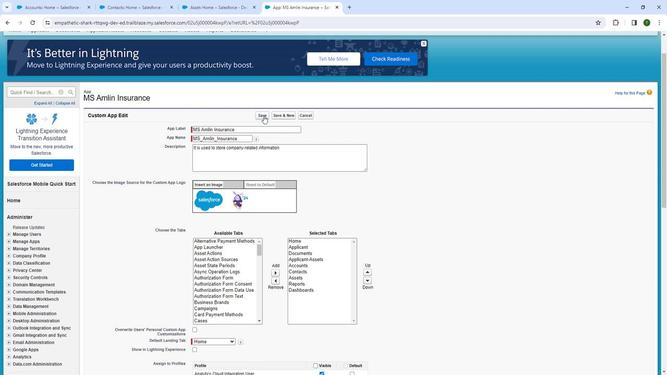 
Action: Mouse moved to (275, 162)
Screenshot: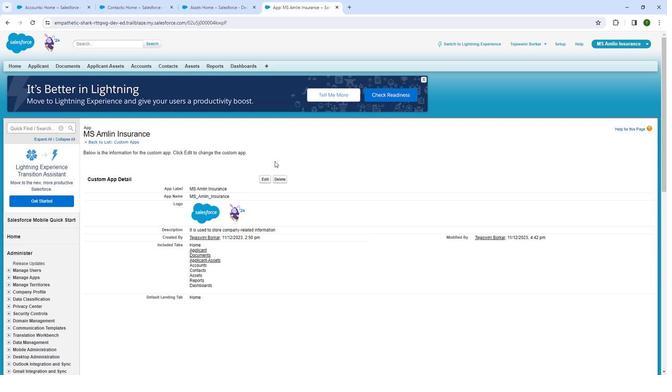 
Action: Mouse scrolled (275, 161) with delta (0, 0)
Screenshot: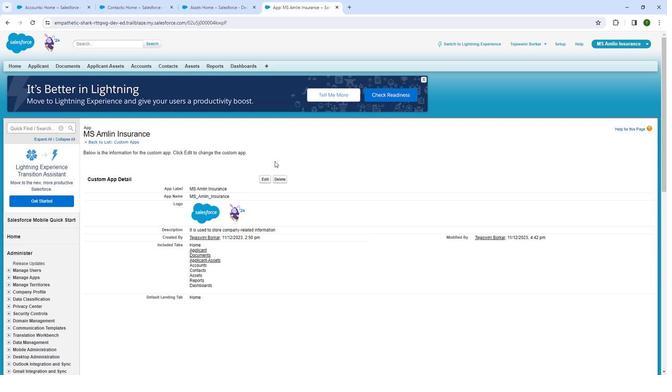 
Action: Mouse moved to (286, 141)
Screenshot: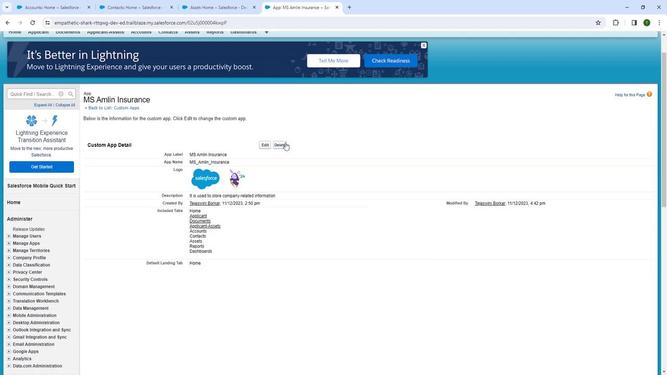 
Action: Mouse scrolled (286, 142) with delta (0, 0)
Screenshot: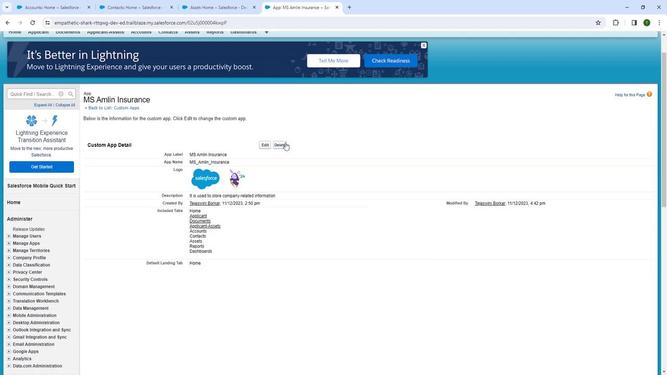 
Action: Mouse moved to (295, 116)
Screenshot: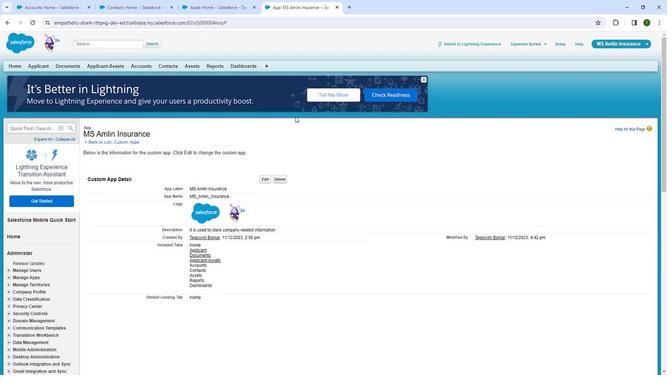 
Action: Key pressed <Key.shift><Key.shift>ctrl+R
Screenshot: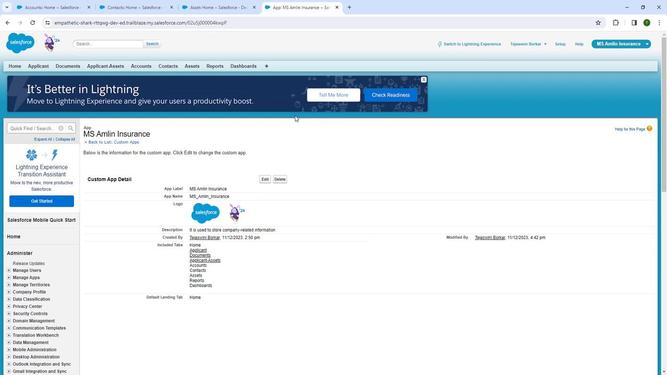
Action: Mouse moved to (103, 68)
Screenshot: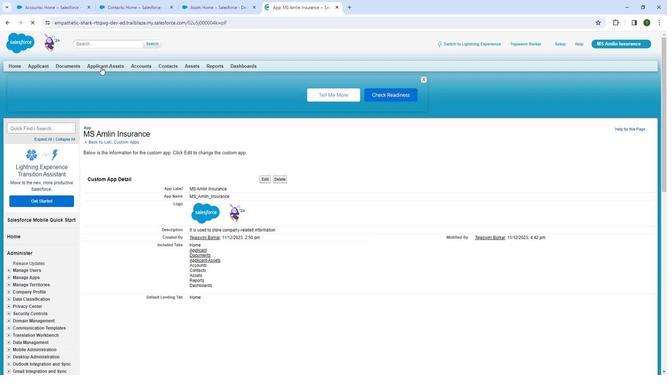 
Action: Mouse pressed left at (103, 68)
Screenshot: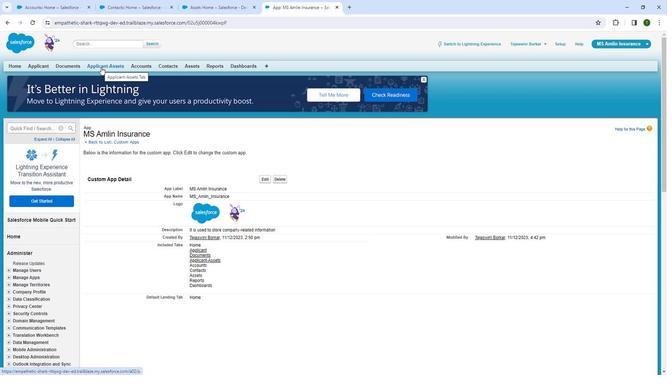 
Action: Mouse moved to (103, 68)
Screenshot: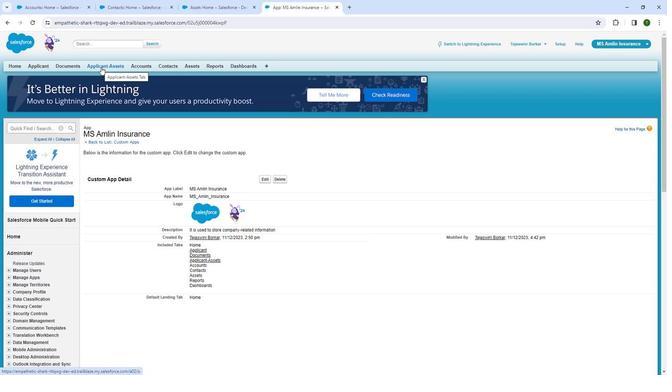 
Action: Mouse pressed left at (103, 68)
Screenshot: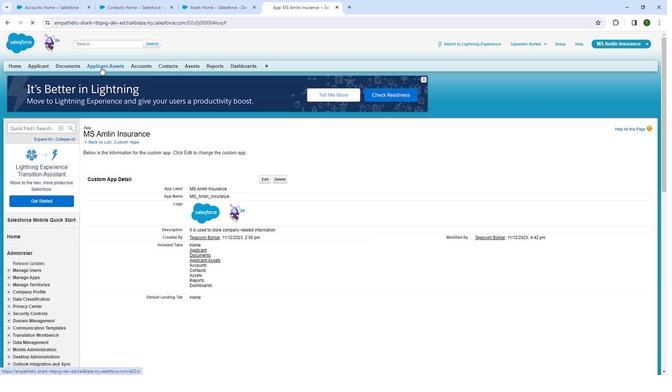 
Action: Mouse moved to (327, 117)
Screenshot: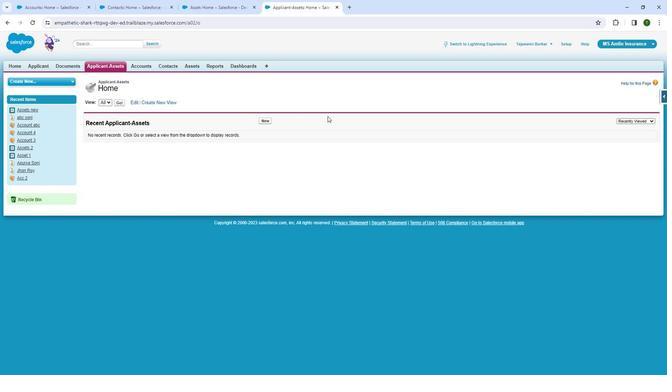 
